 Task: Forward email with the signature Ebony Rodriguez with the subject Request for a leave of absence from softage.1@softage.net to softage.8@softage.net with the message Can you confirm that all project dependencies have been identified and are being managed?, select first word, change the font color from current to maroon and background color to red Send the email
Action: Mouse moved to (798, 66)
Screenshot: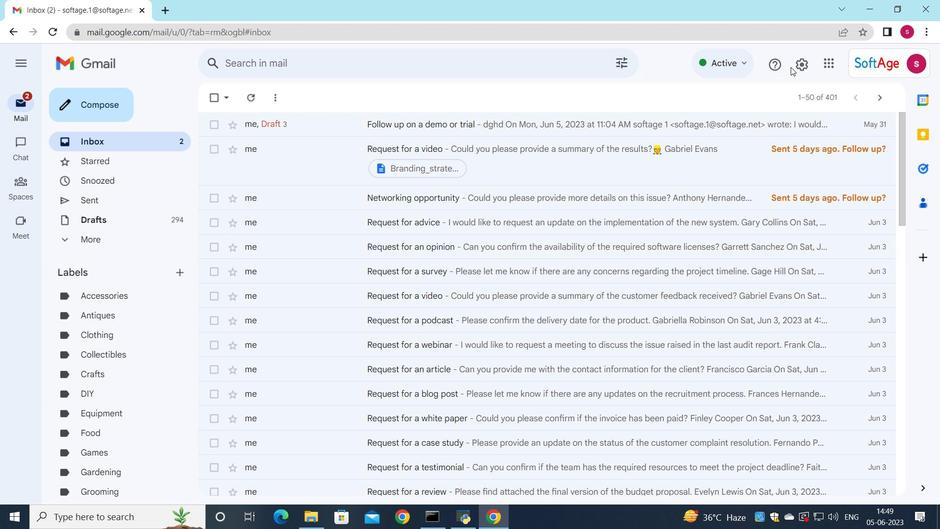 
Action: Mouse pressed left at (798, 66)
Screenshot: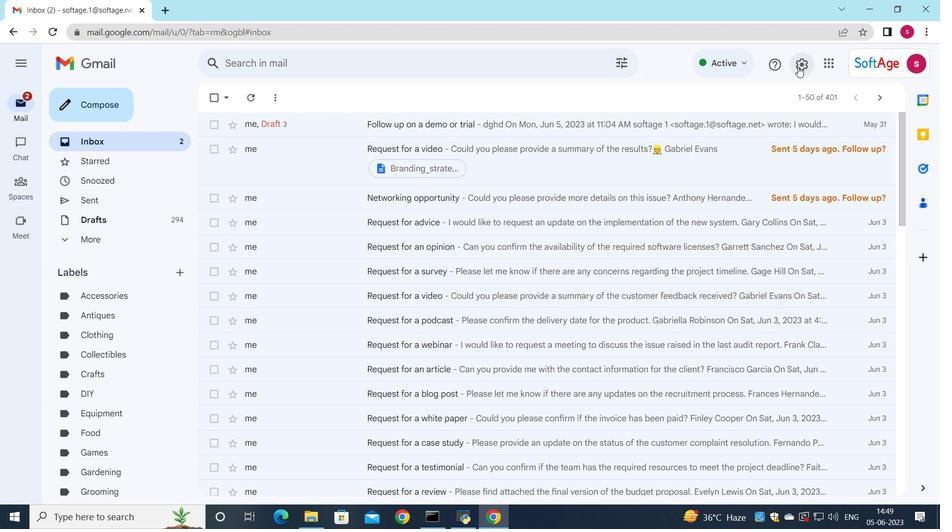 
Action: Mouse moved to (814, 125)
Screenshot: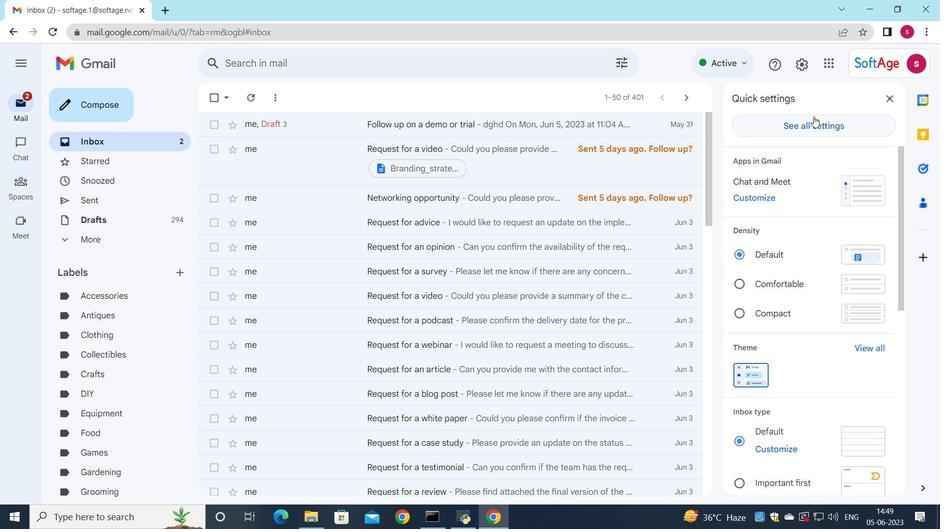 
Action: Mouse pressed left at (814, 125)
Screenshot: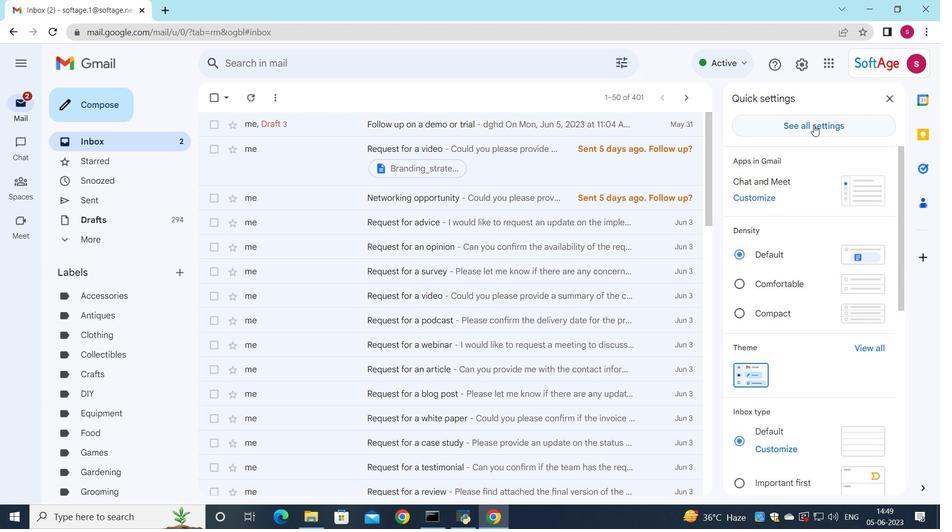 
Action: Mouse moved to (594, 261)
Screenshot: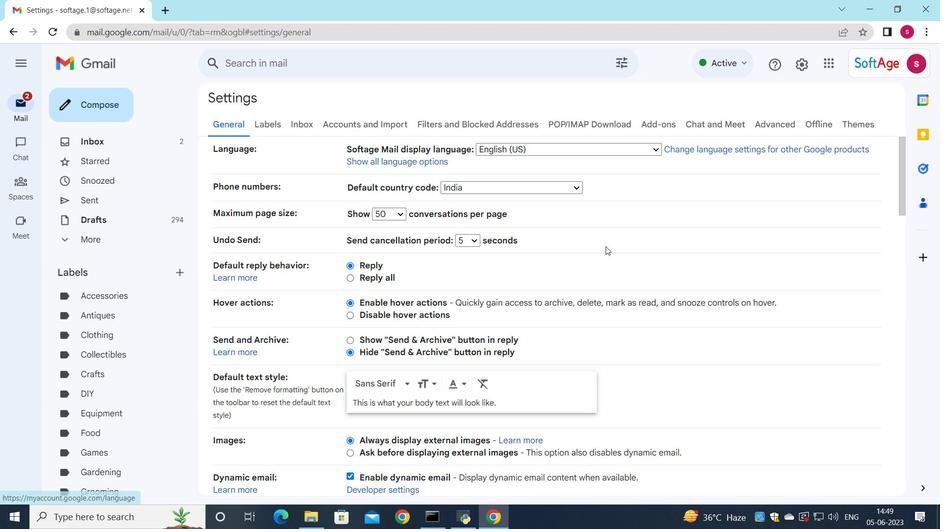 
Action: Mouse scrolled (594, 260) with delta (0, 0)
Screenshot: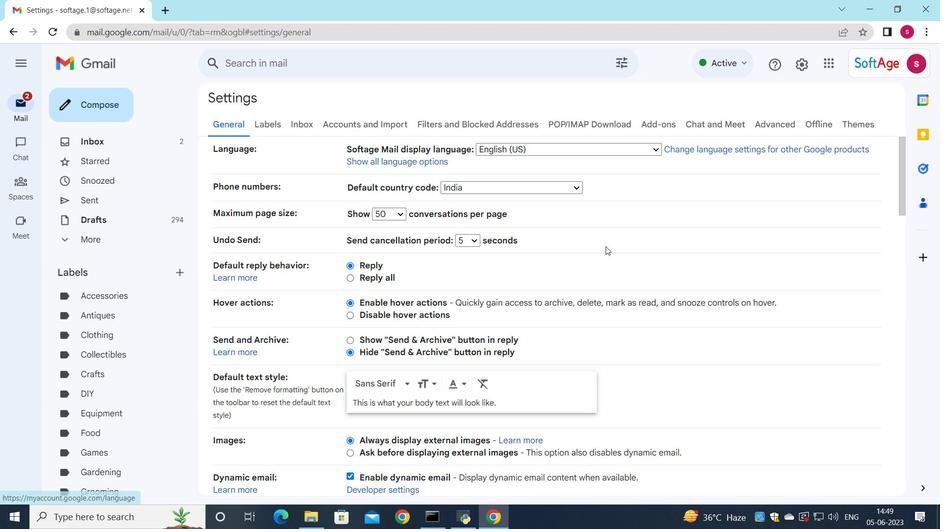 
Action: Mouse scrolled (594, 260) with delta (0, 0)
Screenshot: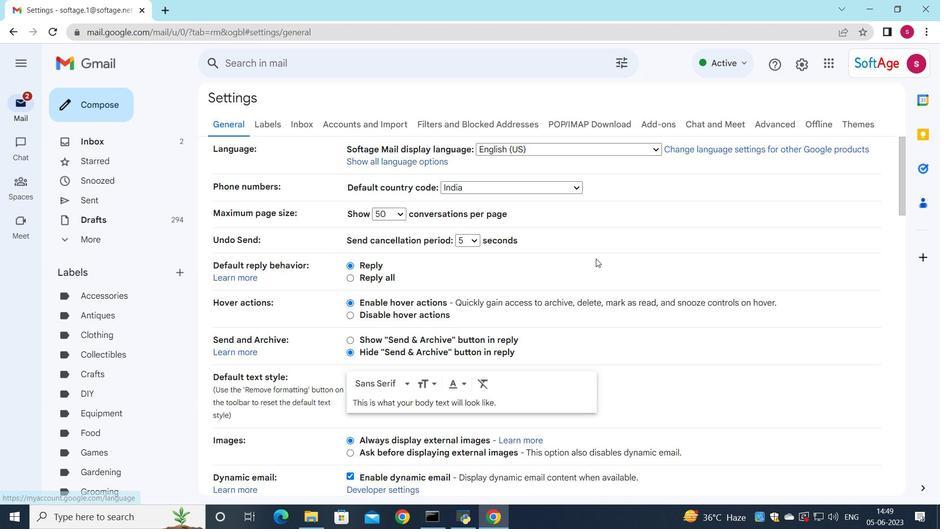 
Action: Mouse scrolled (594, 260) with delta (0, 0)
Screenshot: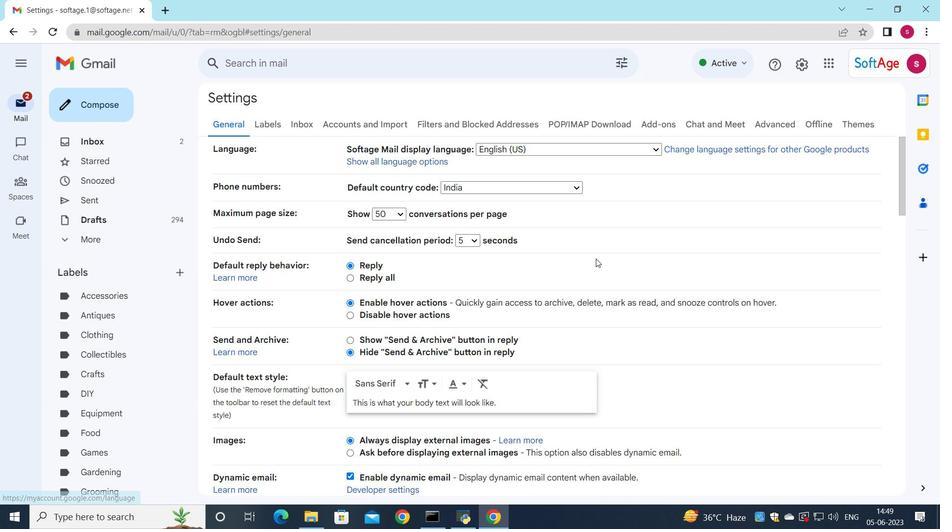 
Action: Mouse scrolled (594, 260) with delta (0, 0)
Screenshot: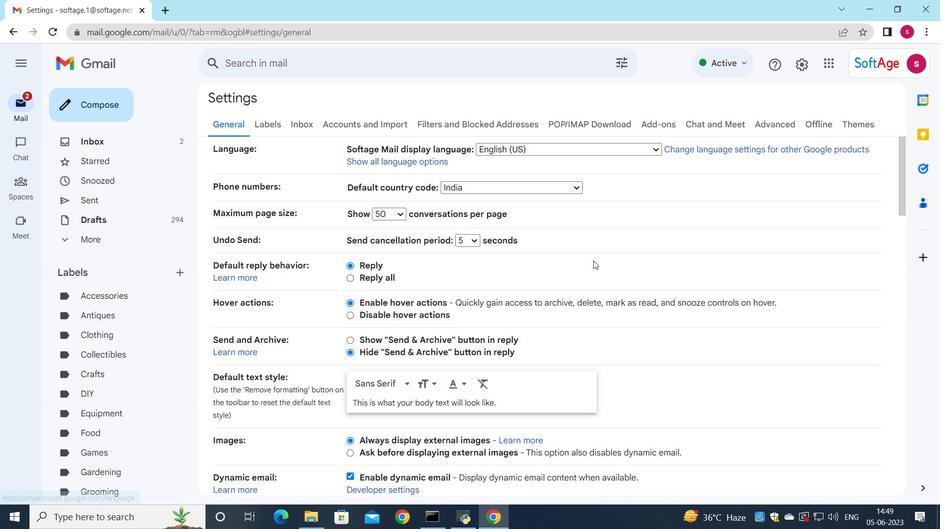 
Action: Mouse moved to (597, 253)
Screenshot: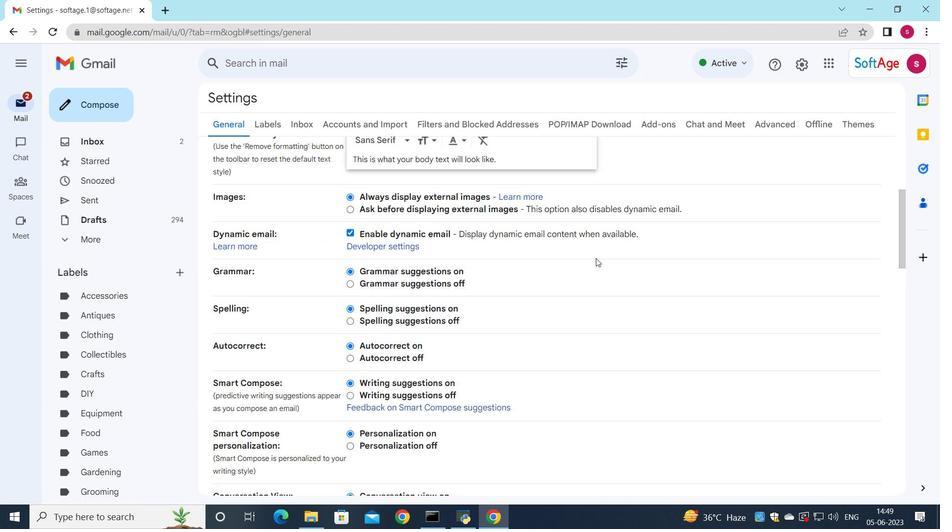 
Action: Mouse scrolled (597, 253) with delta (0, 0)
Screenshot: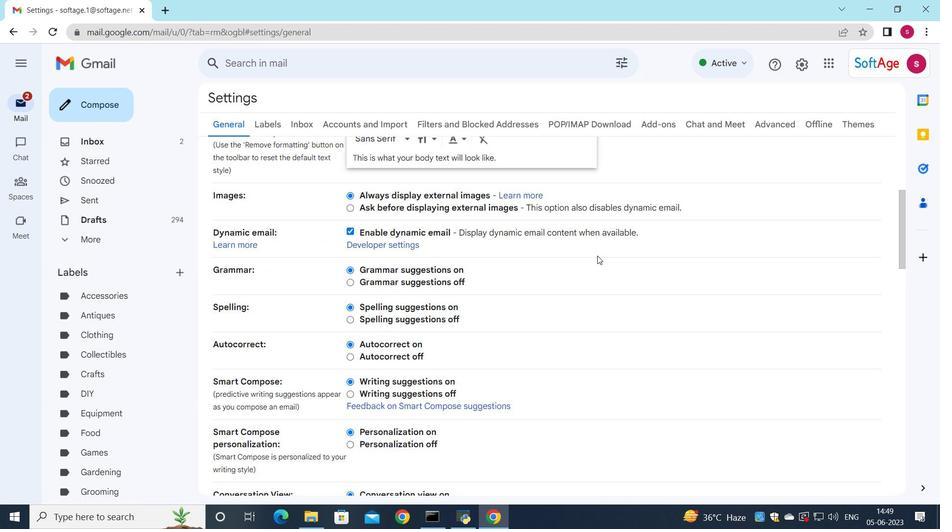 
Action: Mouse scrolled (597, 253) with delta (0, 0)
Screenshot: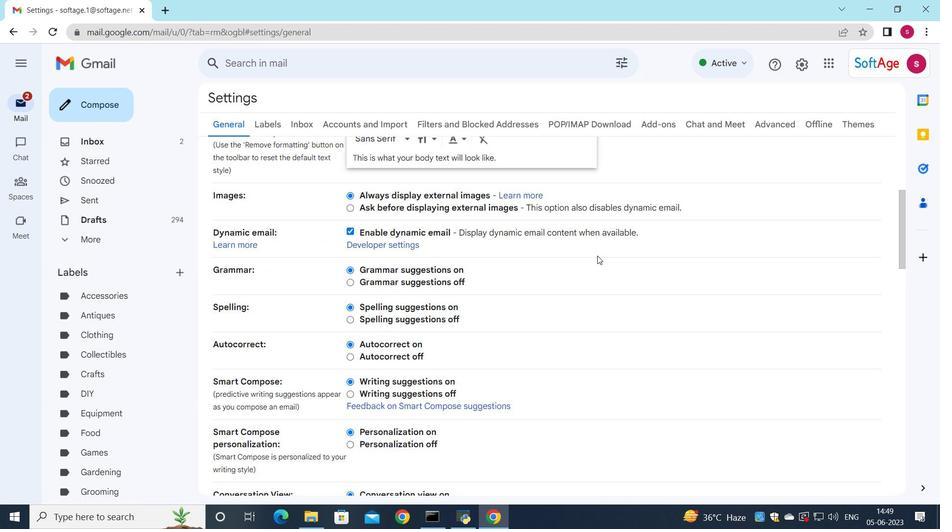 
Action: Mouse scrolled (597, 253) with delta (0, 0)
Screenshot: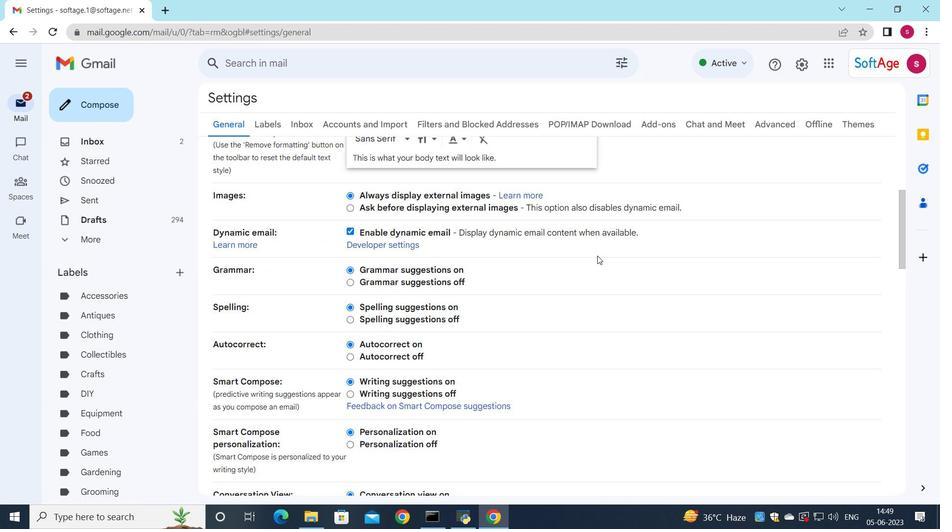 
Action: Mouse scrolled (597, 253) with delta (0, 0)
Screenshot: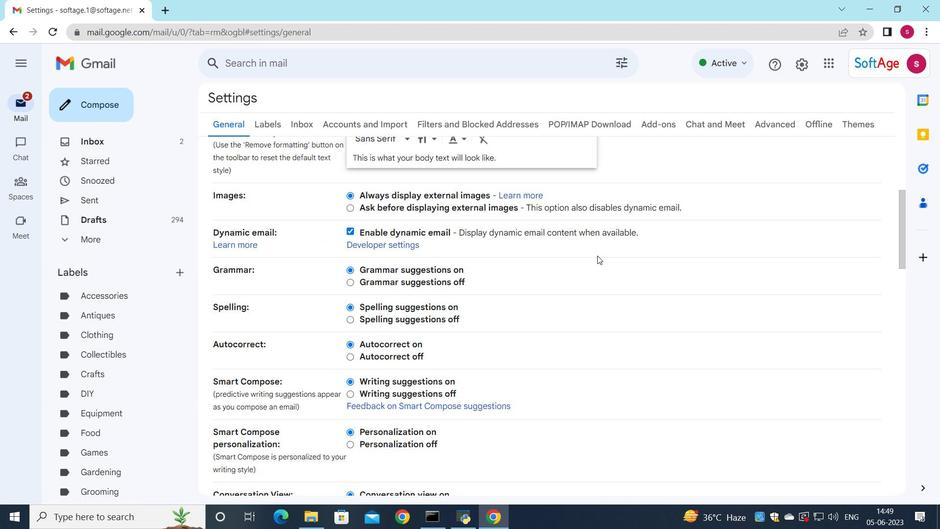 
Action: Mouse scrolled (597, 253) with delta (0, 0)
Screenshot: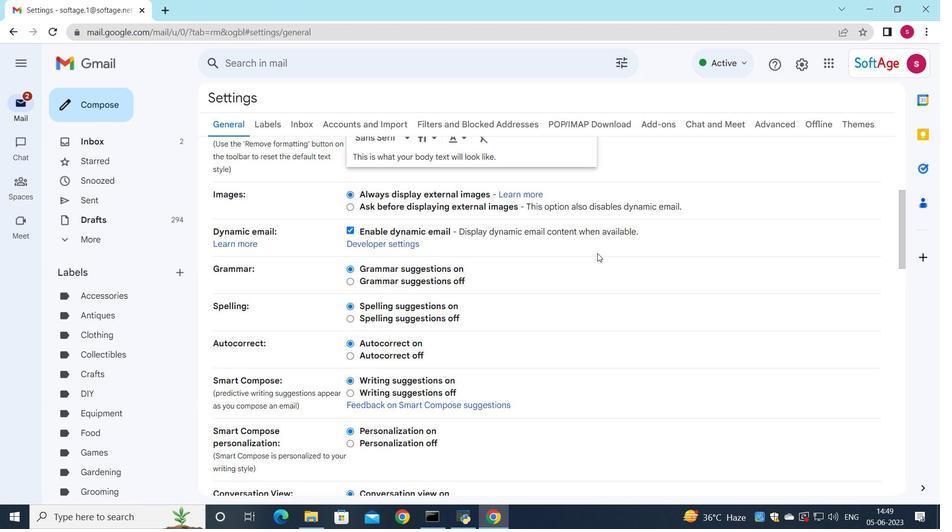 
Action: Mouse moved to (597, 254)
Screenshot: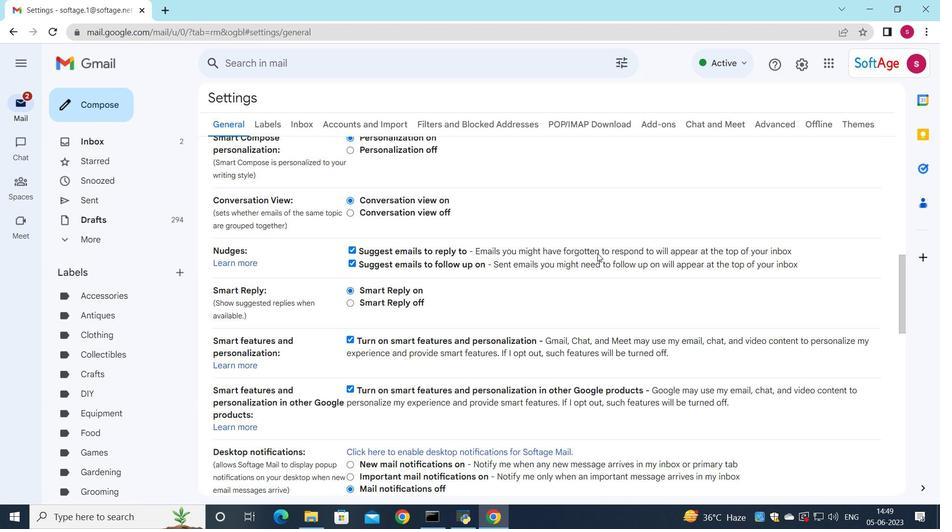 
Action: Mouse scrolled (597, 253) with delta (0, 0)
Screenshot: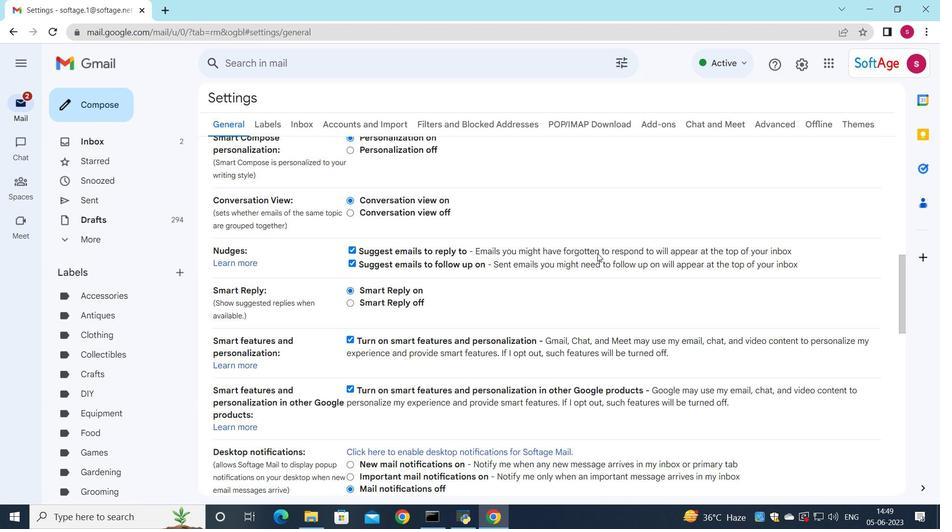 
Action: Mouse scrolled (597, 254) with delta (0, 0)
Screenshot: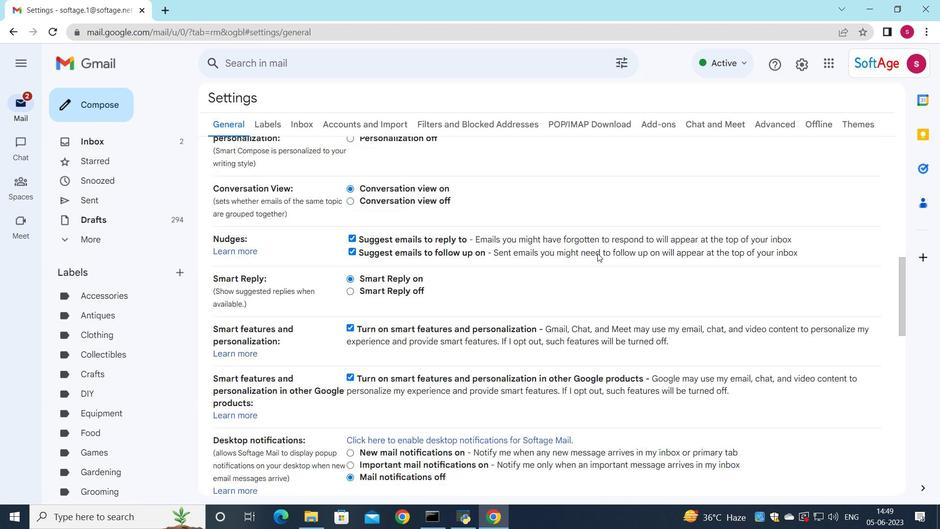 
Action: Mouse moved to (597, 254)
Screenshot: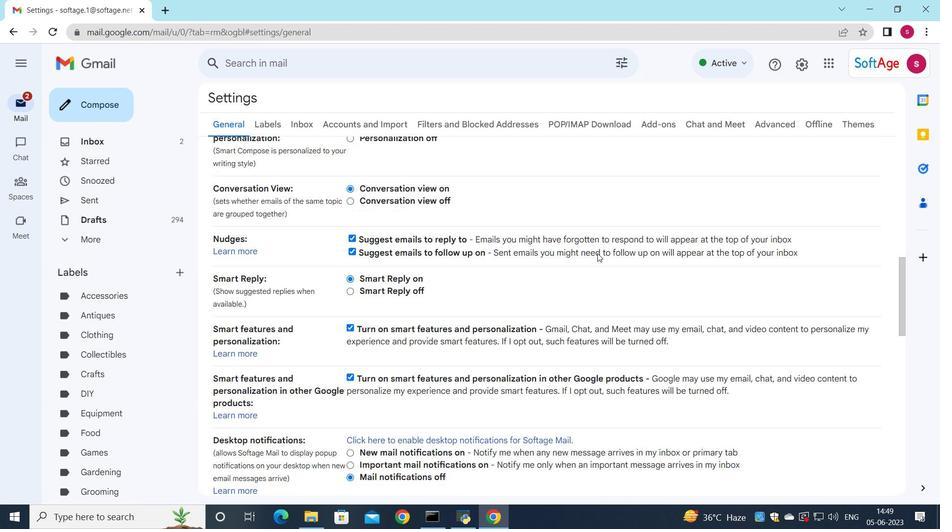 
Action: Mouse scrolled (597, 254) with delta (0, 0)
Screenshot: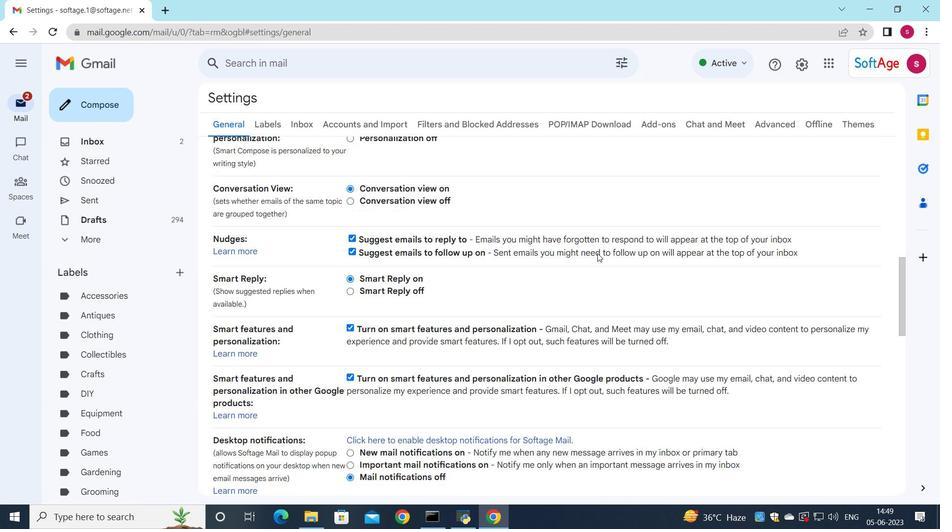 
Action: Mouse moved to (593, 269)
Screenshot: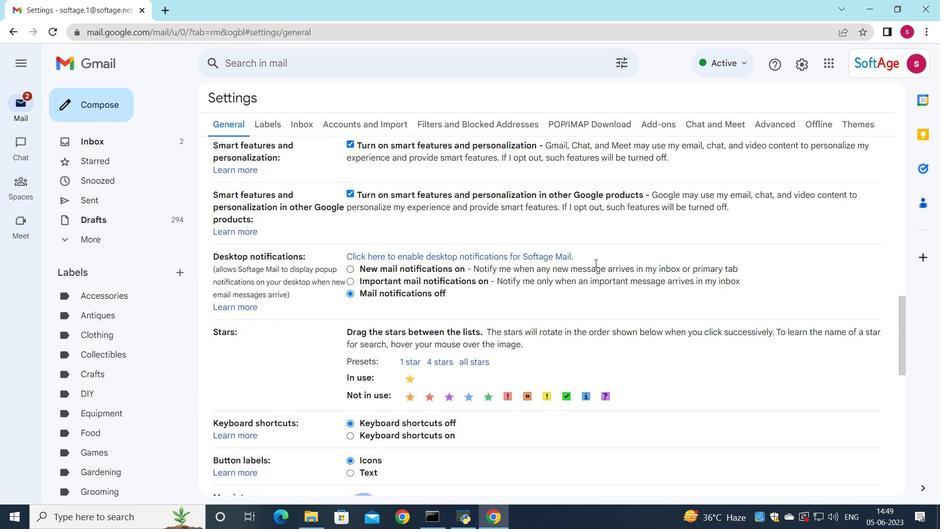 
Action: Mouse scrolled (593, 269) with delta (0, 0)
Screenshot: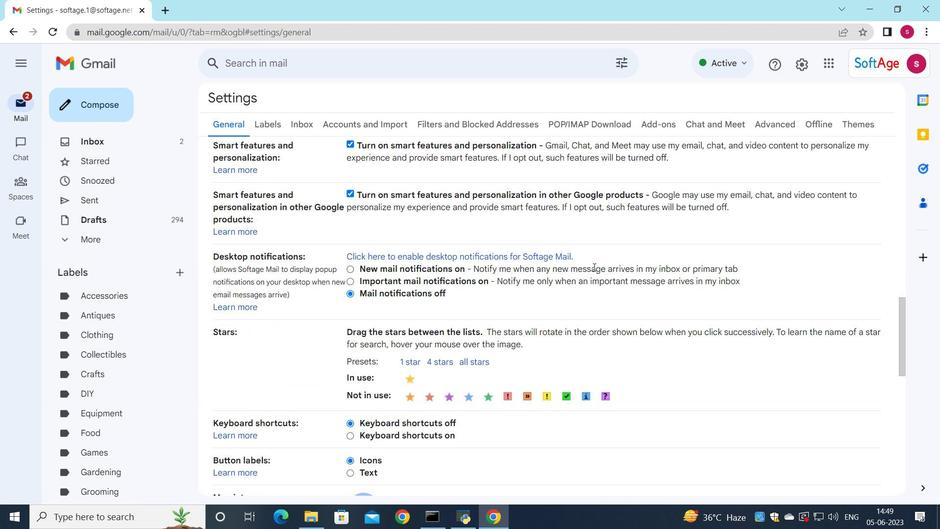 
Action: Mouse scrolled (593, 269) with delta (0, 0)
Screenshot: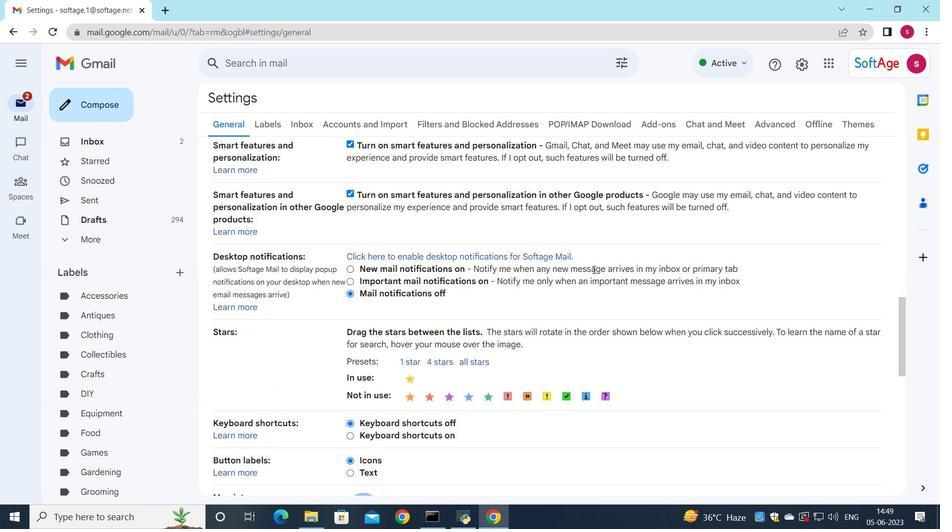 
Action: Mouse scrolled (593, 269) with delta (0, 0)
Screenshot: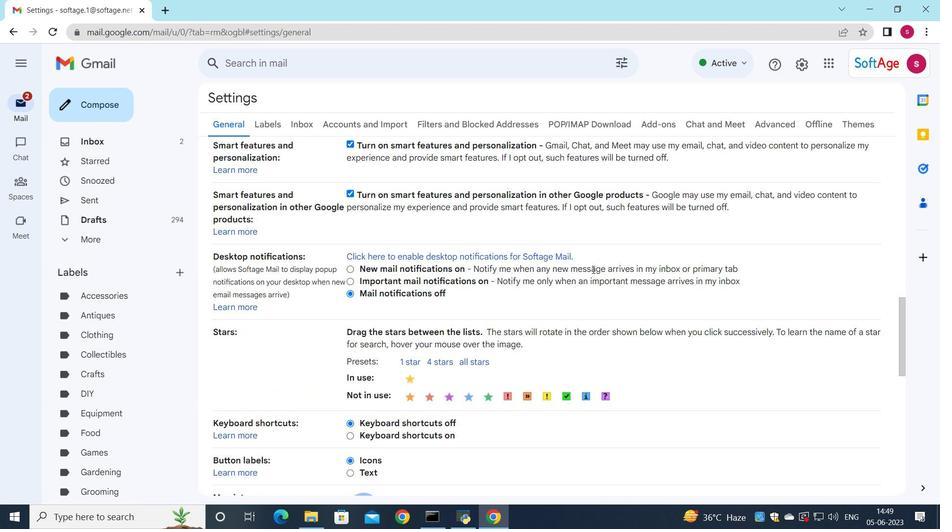 
Action: Mouse scrolled (593, 269) with delta (0, 0)
Screenshot: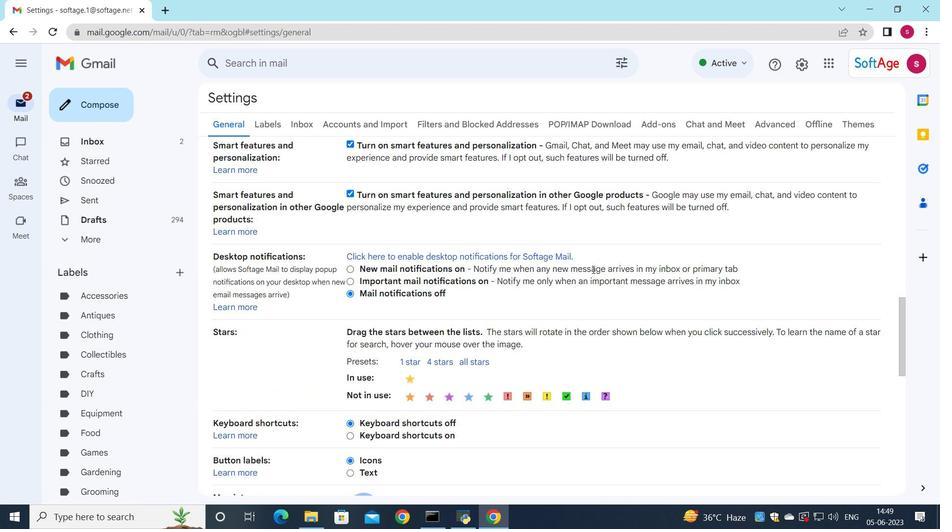 
Action: Mouse moved to (565, 288)
Screenshot: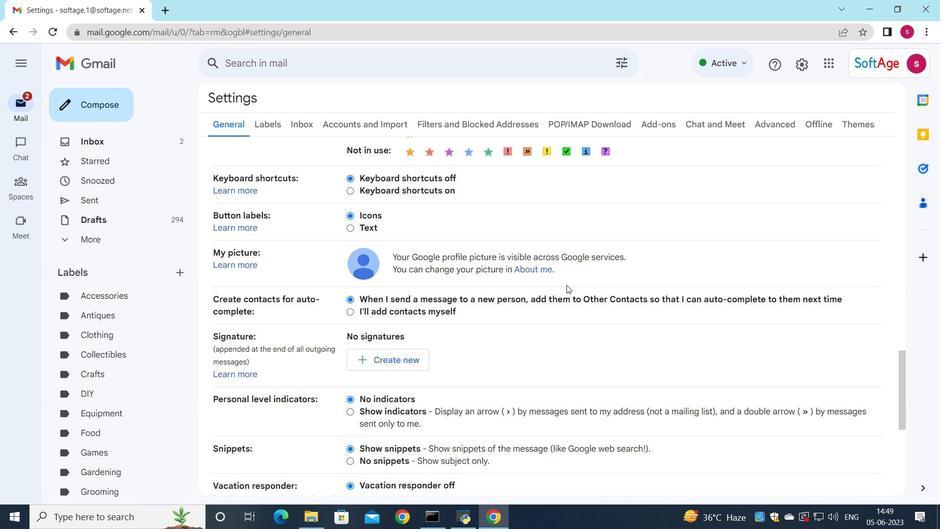 
Action: Mouse scrolled (565, 288) with delta (0, 0)
Screenshot: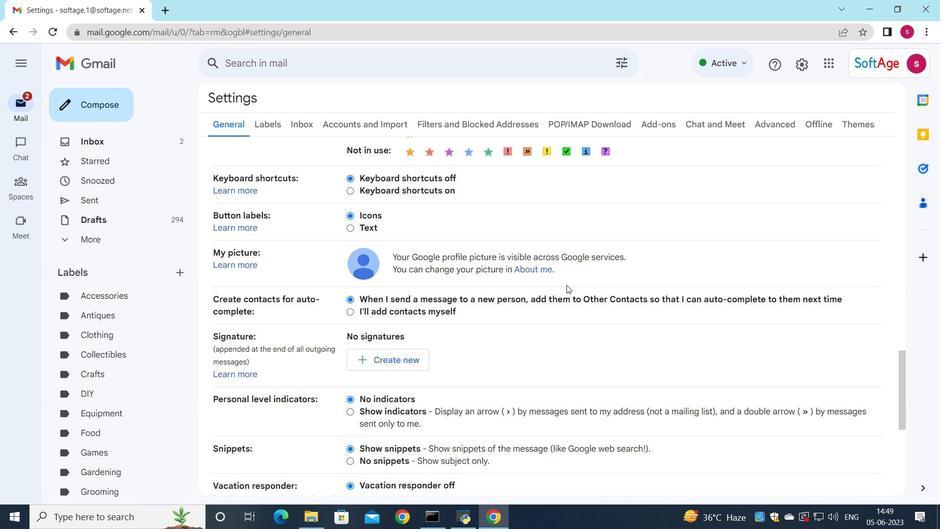 
Action: Mouse scrolled (565, 288) with delta (0, 0)
Screenshot: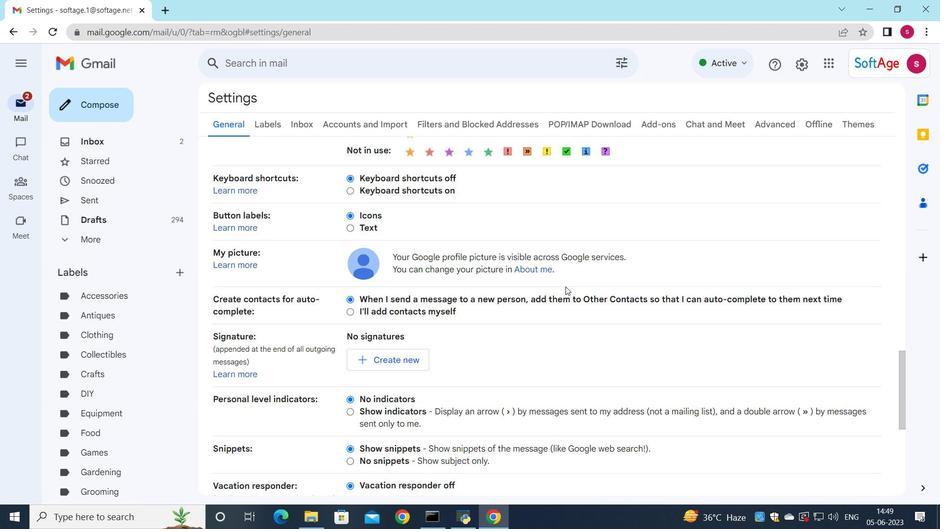 
Action: Mouse moved to (399, 240)
Screenshot: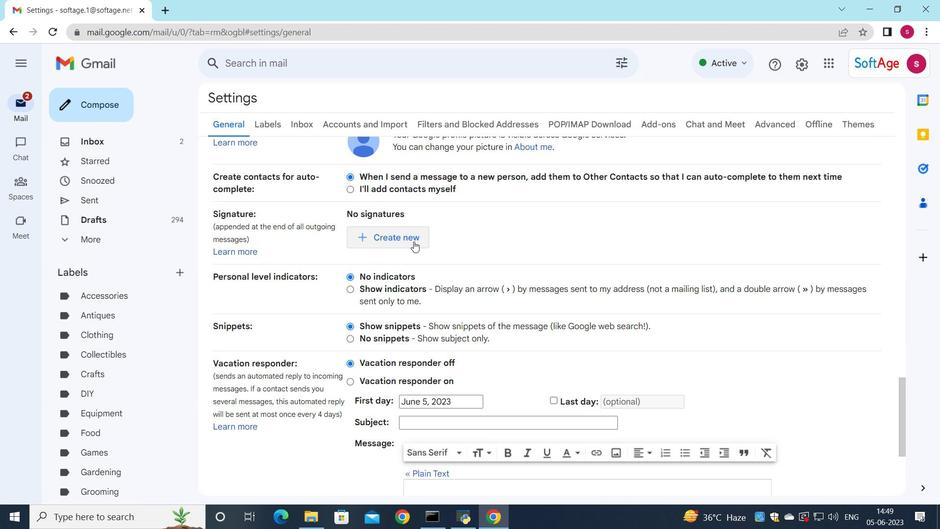 
Action: Mouse pressed left at (399, 240)
Screenshot: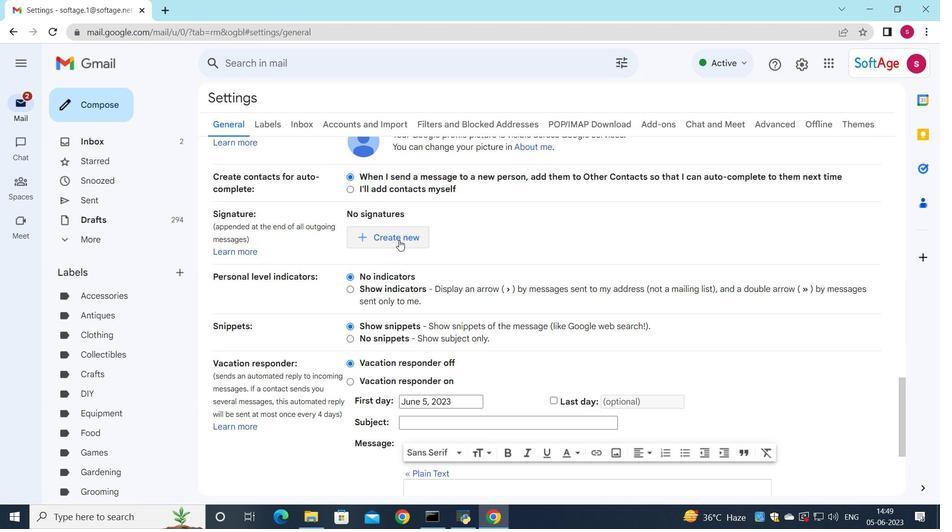 
Action: Mouse moved to (696, 163)
Screenshot: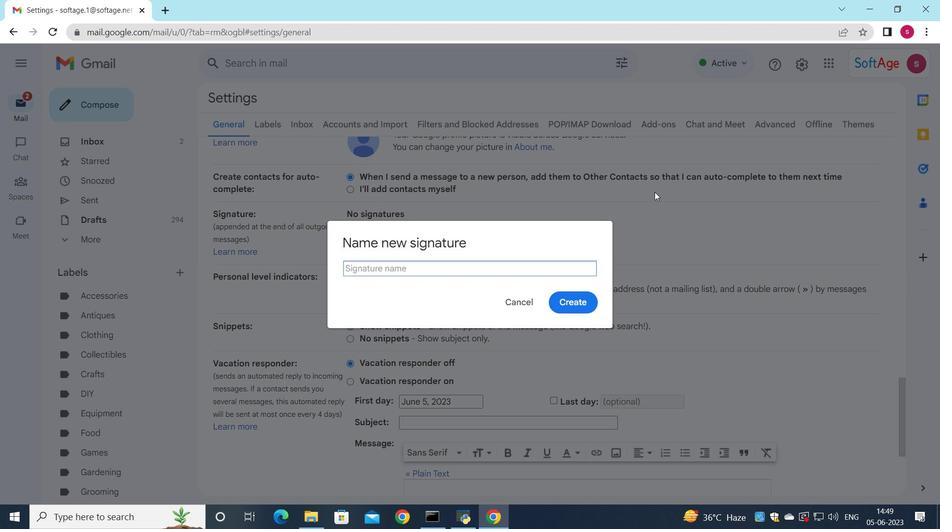 
Action: Key pressed <Key.shift>Ebony<Key.space><Key.shift>Rodriguez
Screenshot: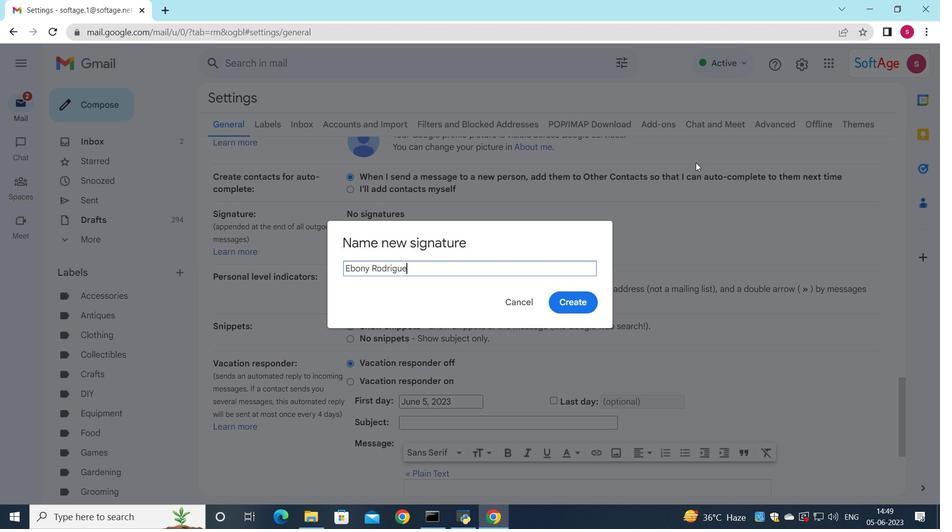 
Action: Mouse moved to (563, 302)
Screenshot: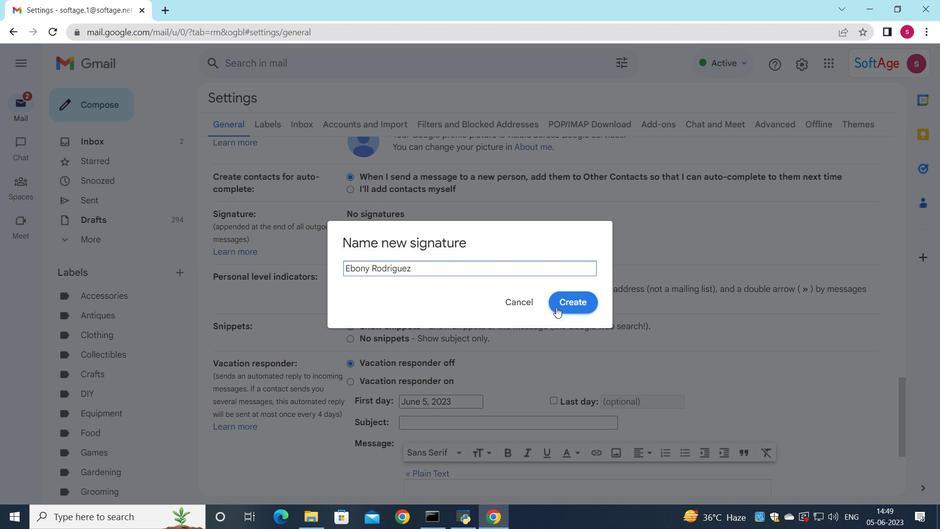 
Action: Mouse pressed left at (563, 302)
Screenshot: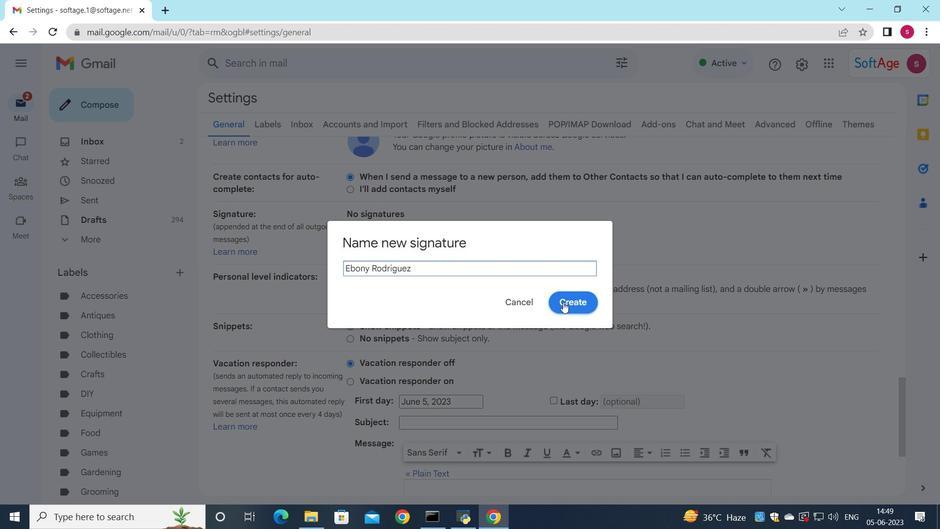 
Action: Mouse moved to (533, 259)
Screenshot: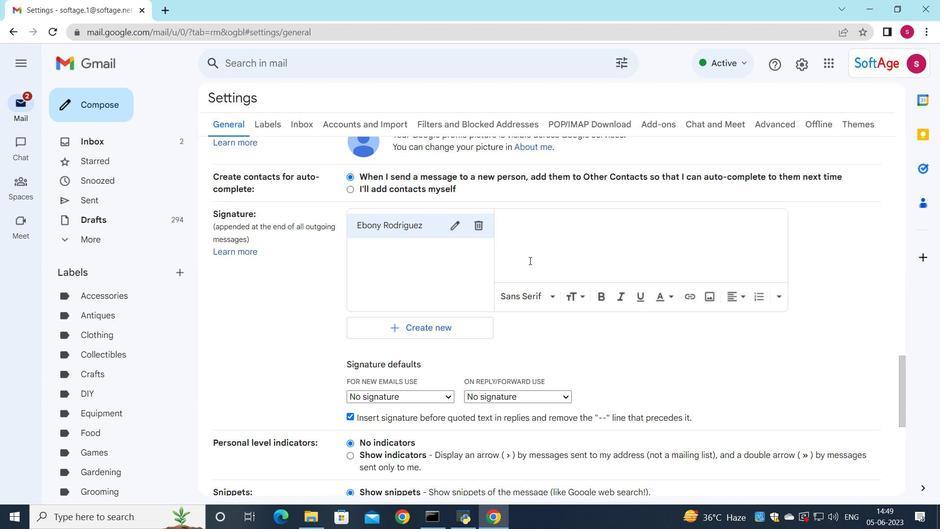 
Action: Mouse pressed left at (533, 259)
Screenshot: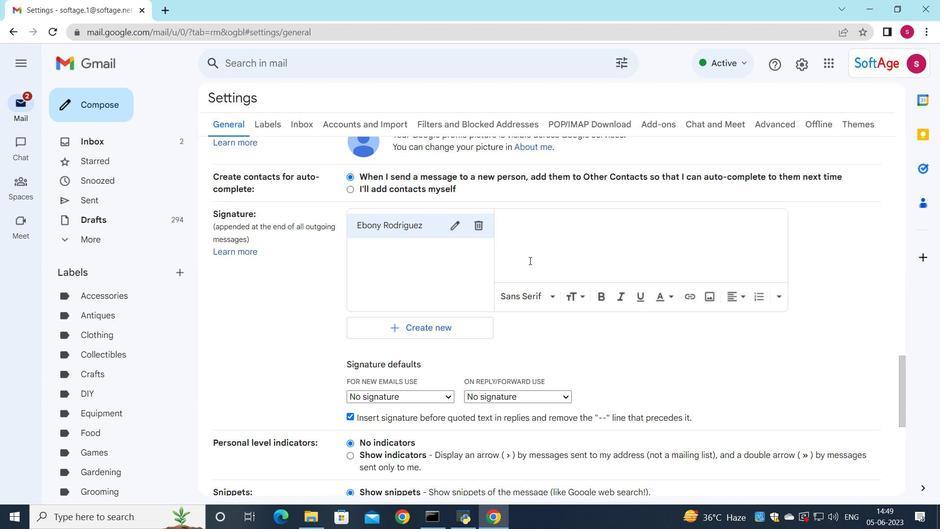 
Action: Key pressed <Key.shift>Ebony<Key.space><Key.shift>Rodriguez
Screenshot: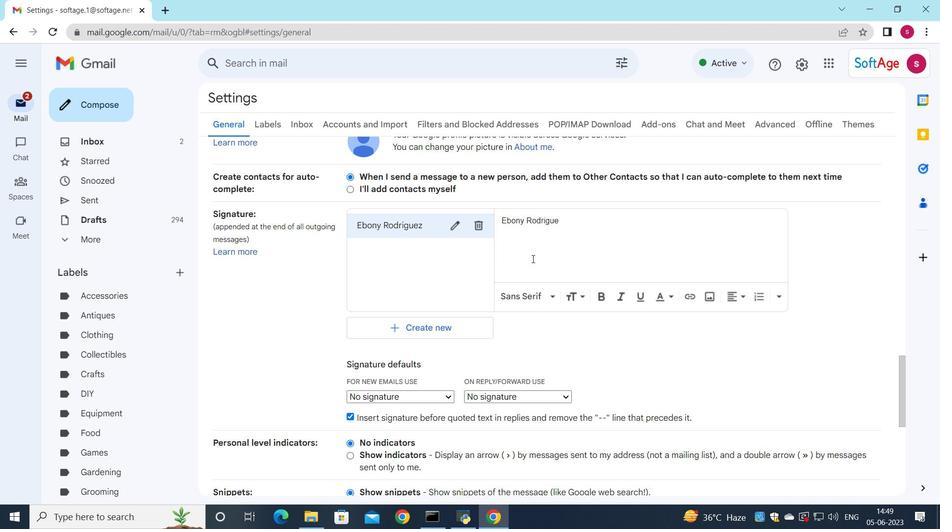 
Action: Mouse scrolled (533, 258) with delta (0, 0)
Screenshot: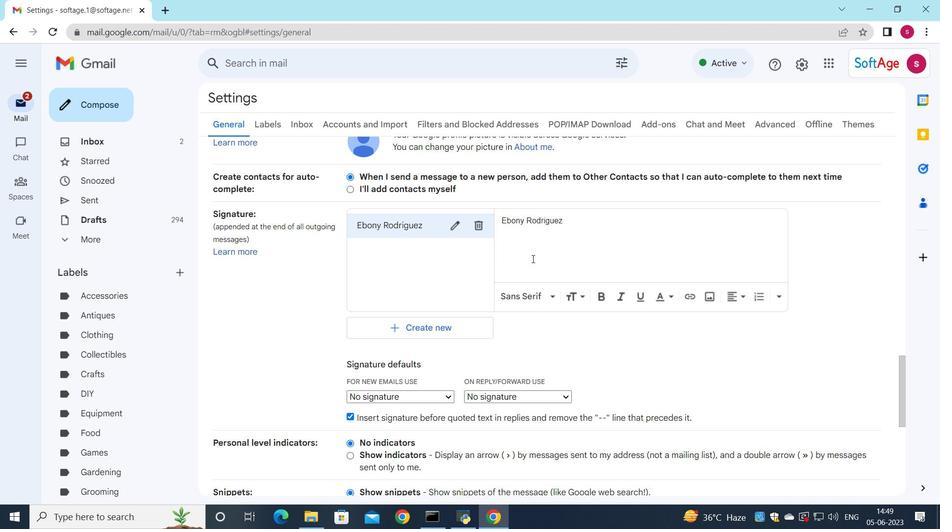
Action: Mouse scrolled (533, 258) with delta (0, 0)
Screenshot: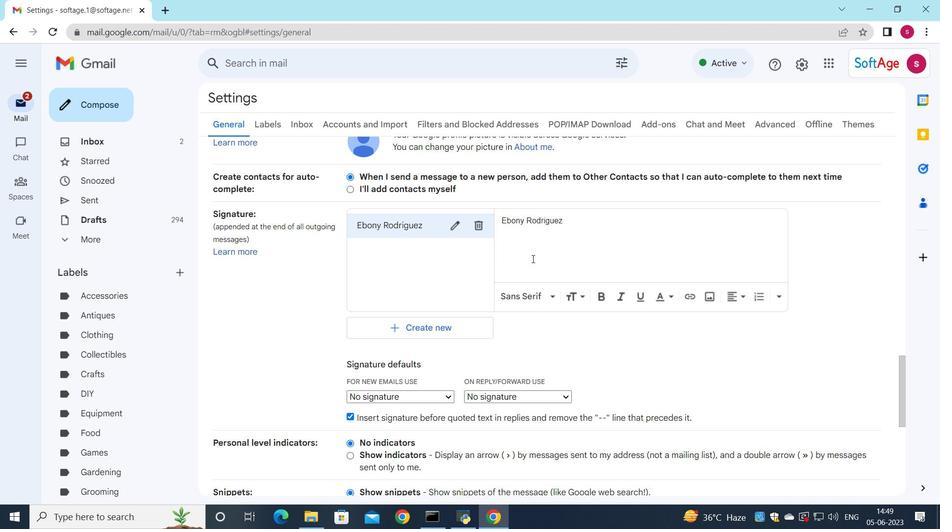 
Action: Mouse moved to (399, 265)
Screenshot: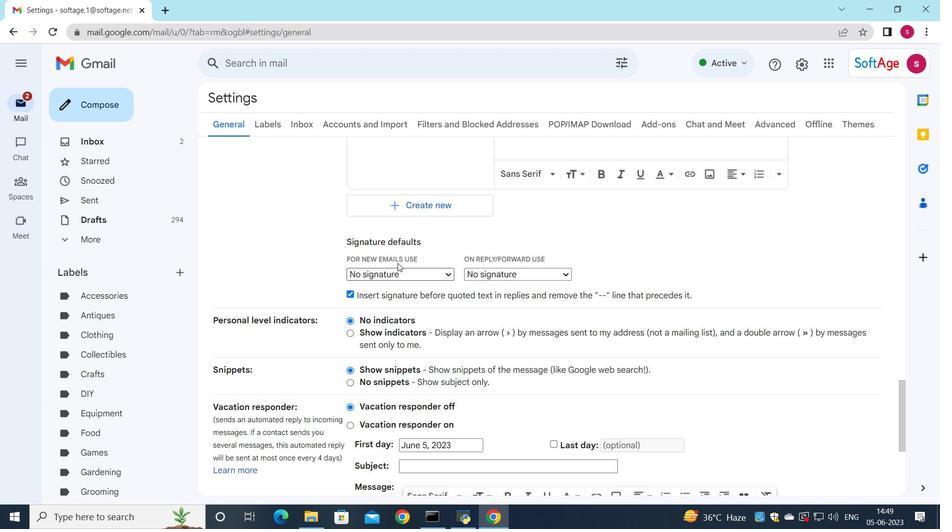 
Action: Mouse pressed left at (399, 265)
Screenshot: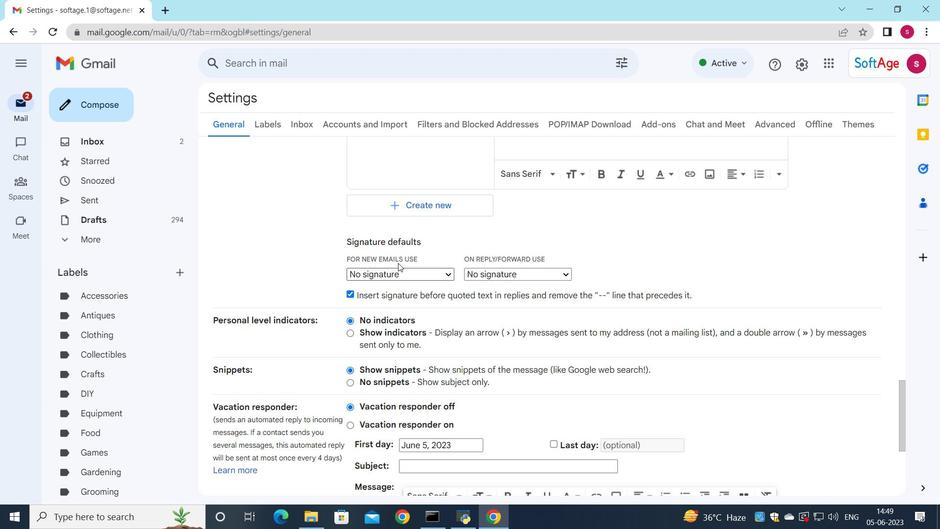 
Action: Mouse moved to (405, 271)
Screenshot: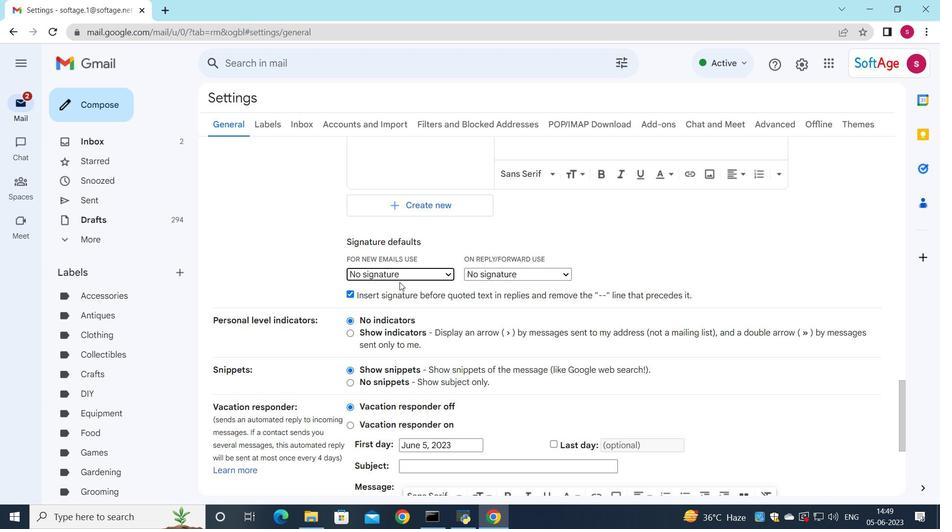 
Action: Mouse pressed left at (405, 271)
Screenshot: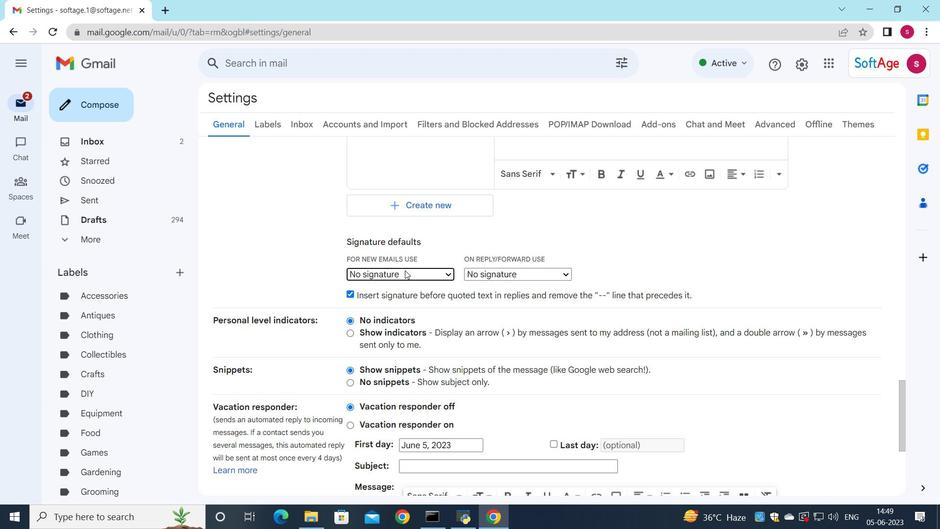 
Action: Mouse moved to (401, 301)
Screenshot: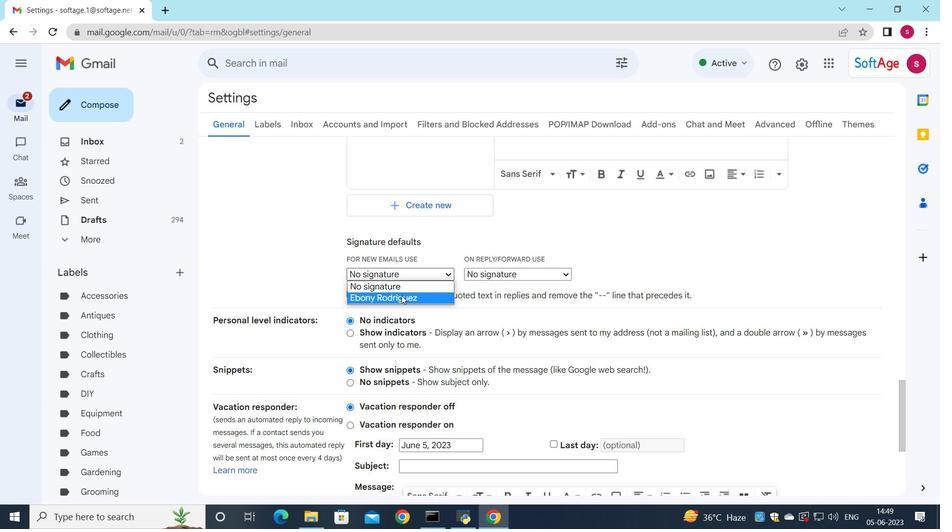 
Action: Mouse pressed left at (401, 301)
Screenshot: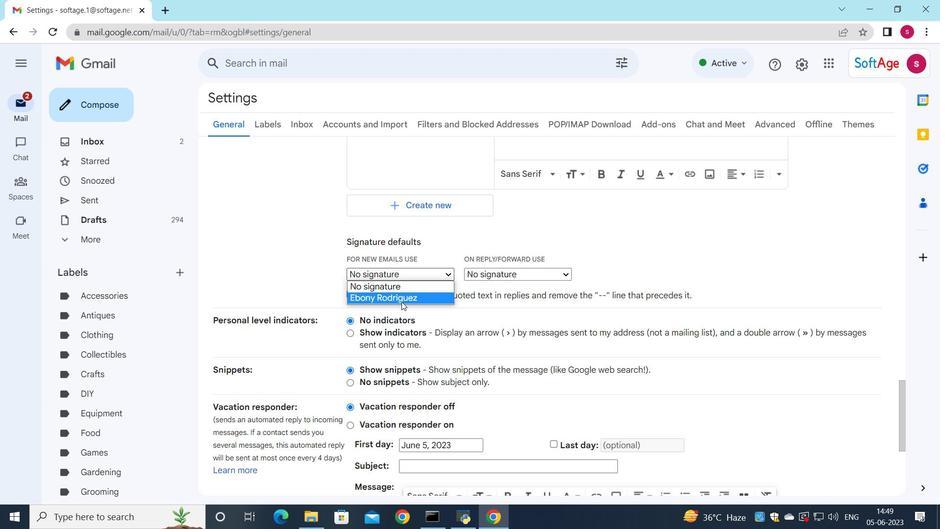 
Action: Mouse moved to (477, 267)
Screenshot: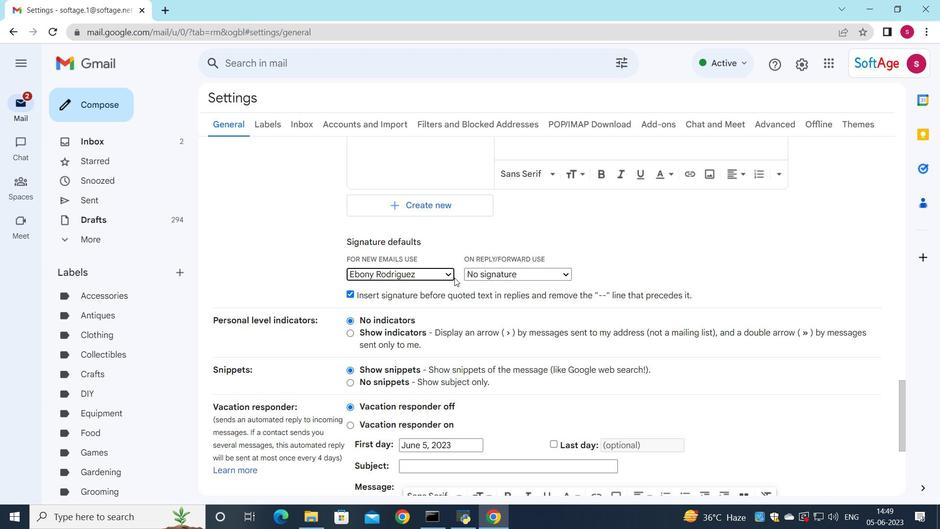 
Action: Mouse pressed left at (477, 267)
Screenshot: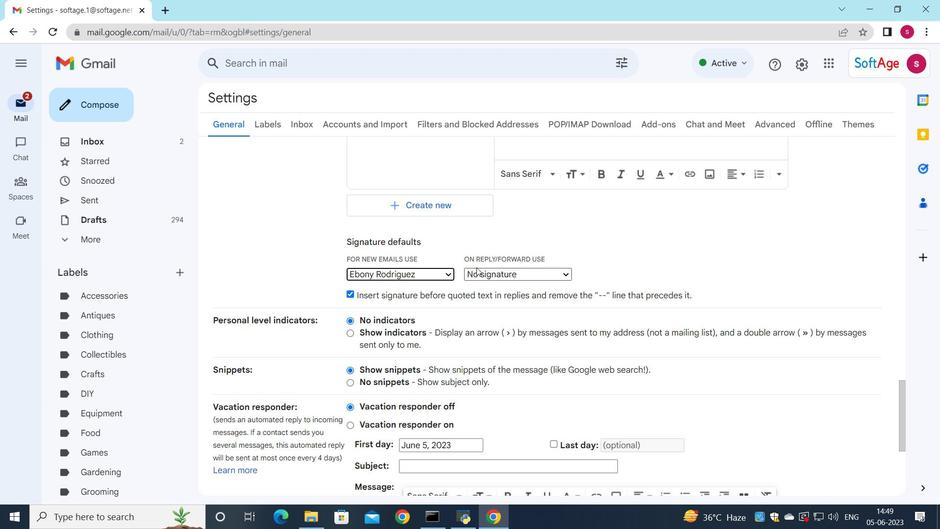 
Action: Mouse moved to (474, 297)
Screenshot: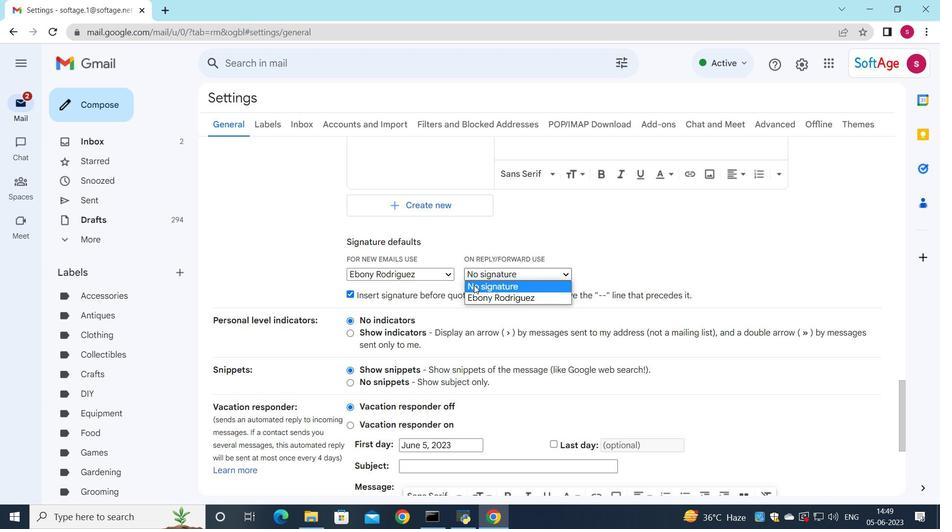 
Action: Mouse pressed left at (474, 297)
Screenshot: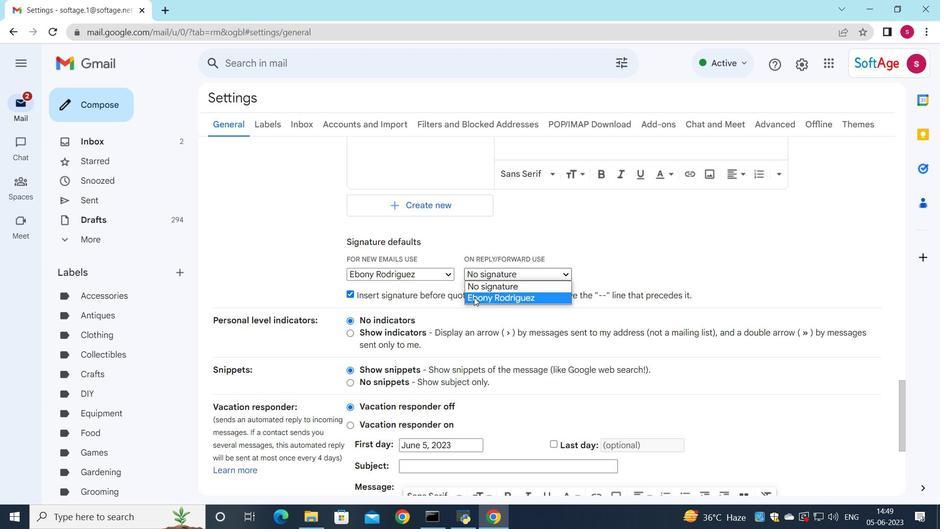 
Action: Mouse moved to (474, 295)
Screenshot: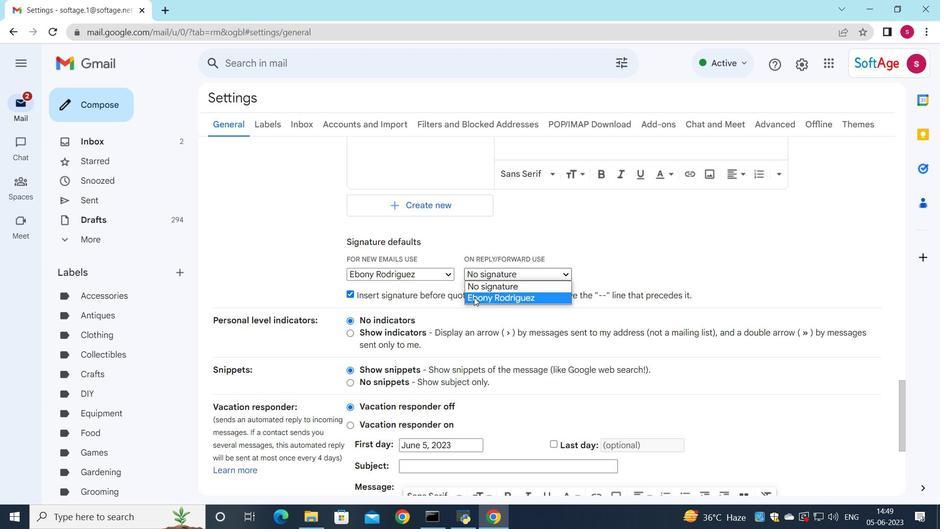 
Action: Mouse scrolled (474, 295) with delta (0, 0)
Screenshot: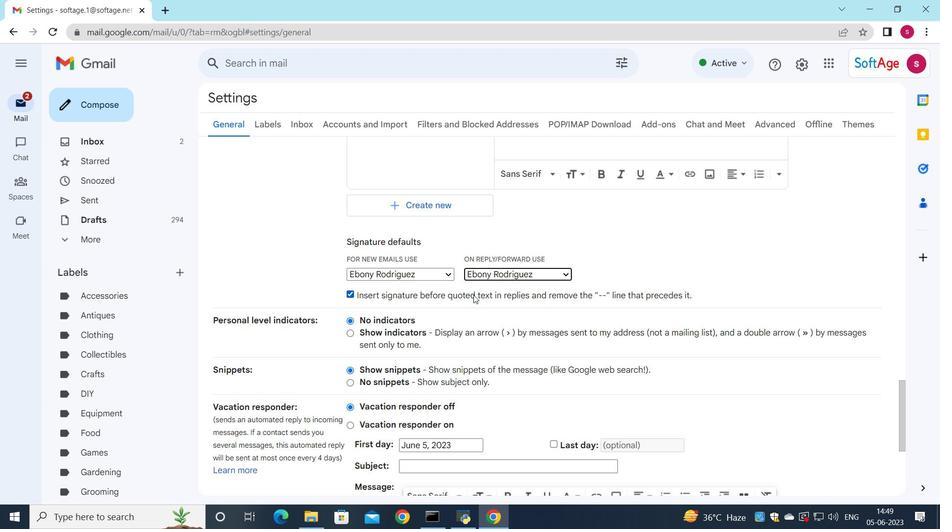 
Action: Mouse scrolled (474, 295) with delta (0, 0)
Screenshot: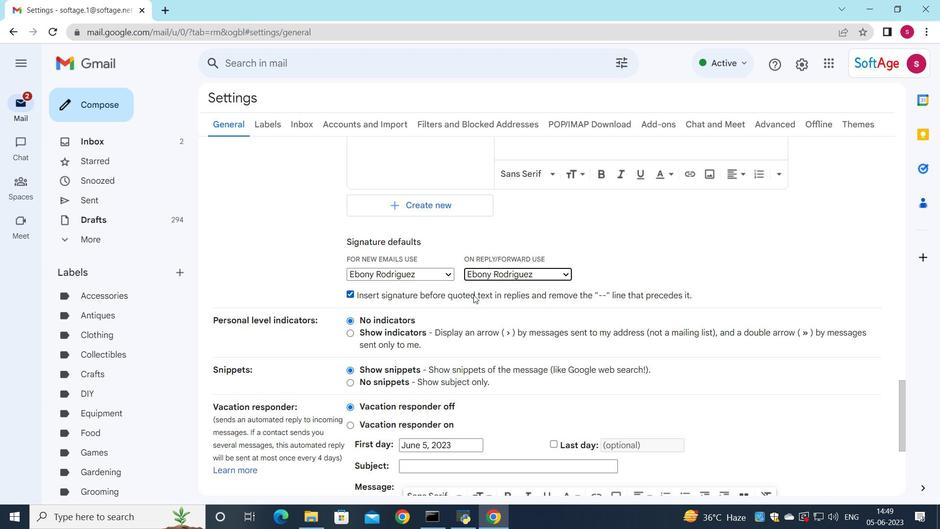 
Action: Mouse scrolled (474, 295) with delta (0, 0)
Screenshot: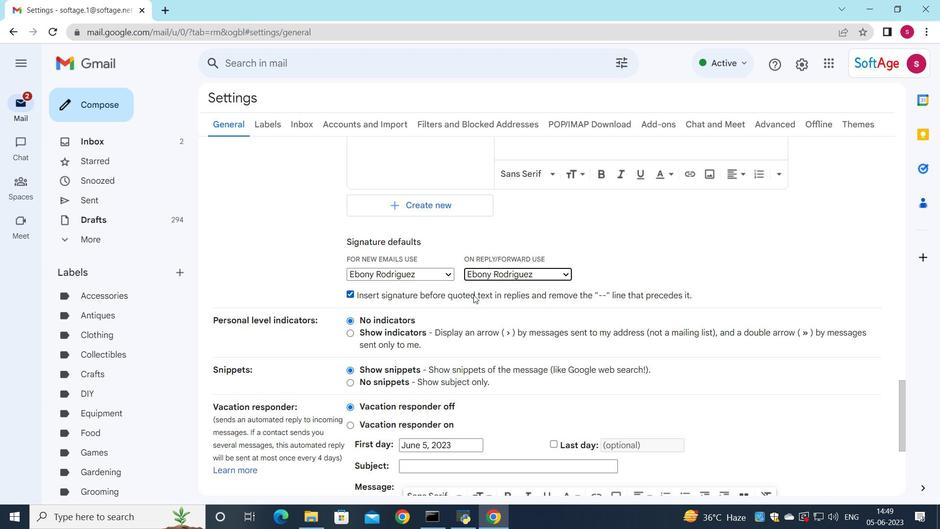 
Action: Mouse scrolled (474, 295) with delta (0, 0)
Screenshot: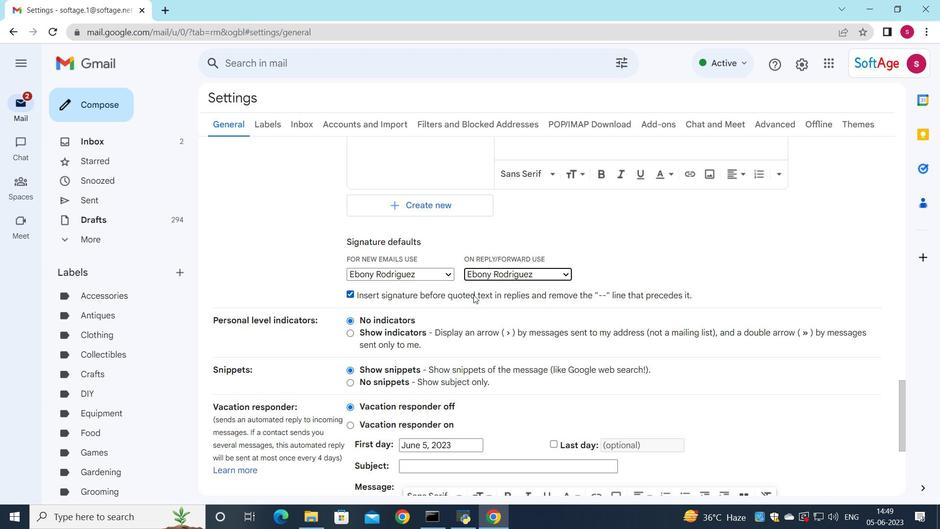 
Action: Mouse scrolled (474, 295) with delta (0, 0)
Screenshot: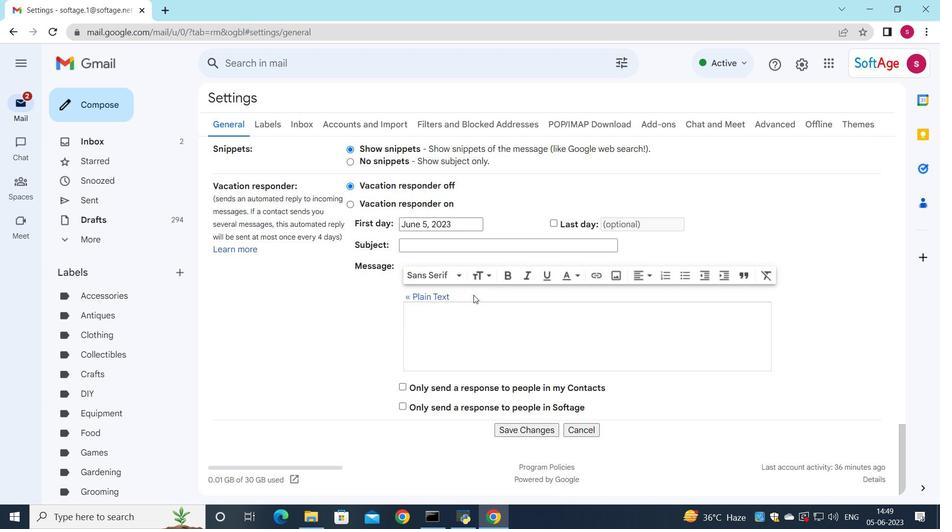 
Action: Mouse scrolled (474, 295) with delta (0, 0)
Screenshot: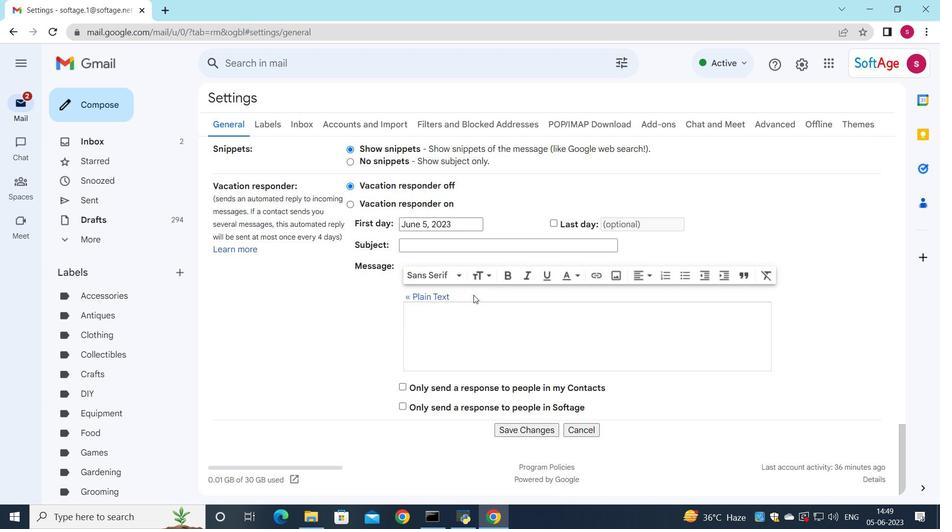 
Action: Mouse scrolled (474, 295) with delta (0, 0)
Screenshot: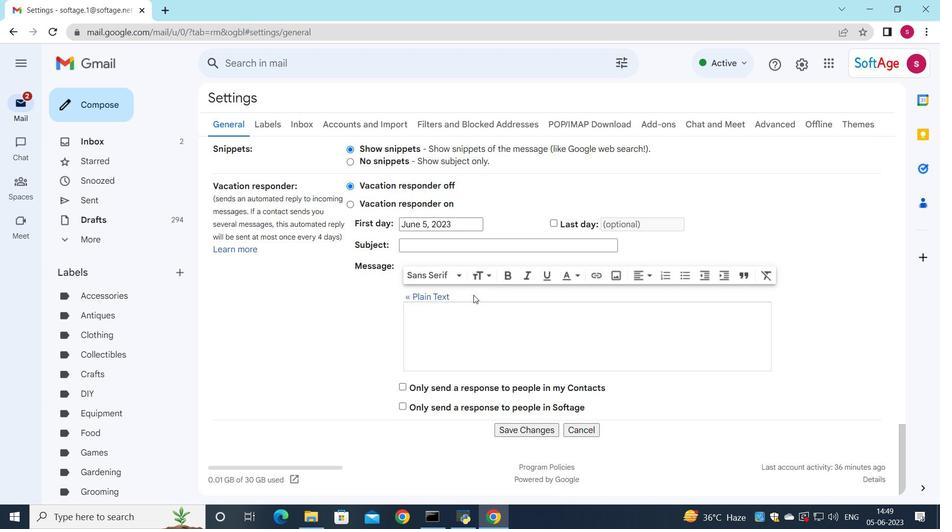 
Action: Mouse scrolled (474, 295) with delta (0, 0)
Screenshot: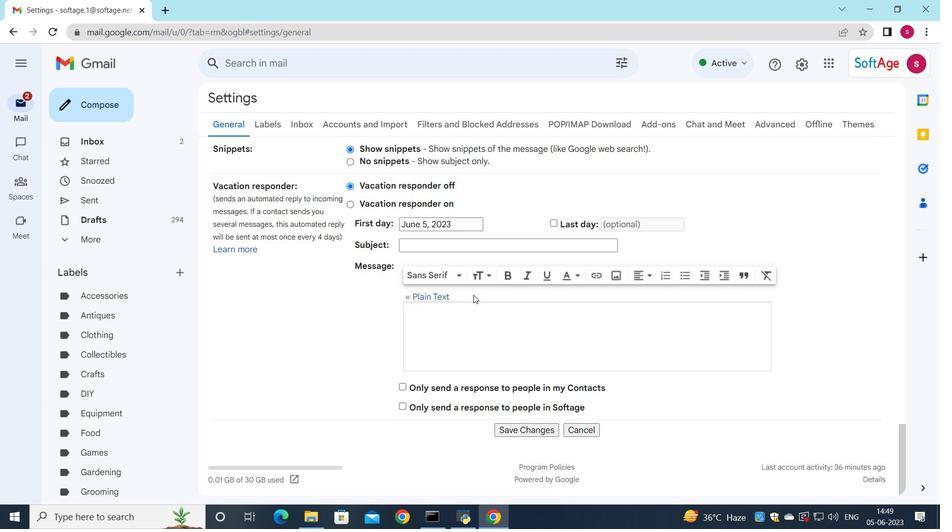 
Action: Mouse moved to (513, 431)
Screenshot: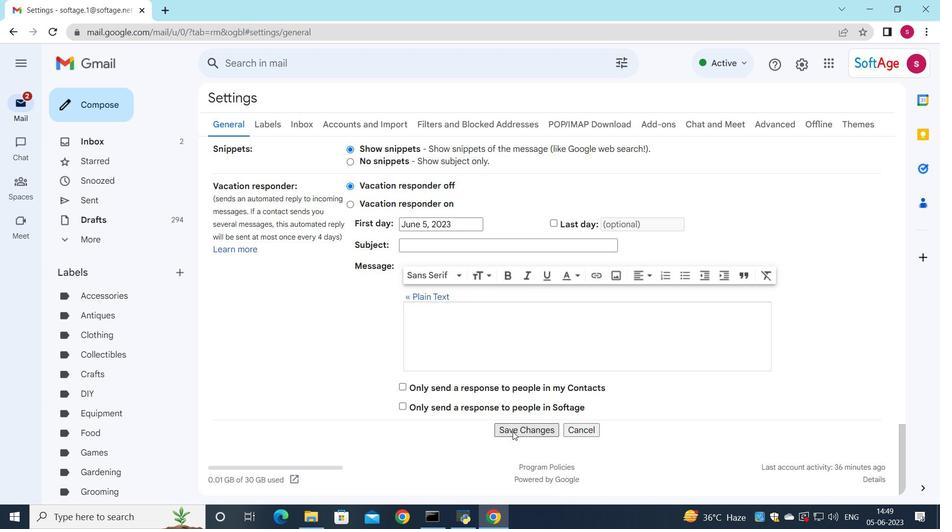 
Action: Mouse pressed left at (513, 431)
Screenshot: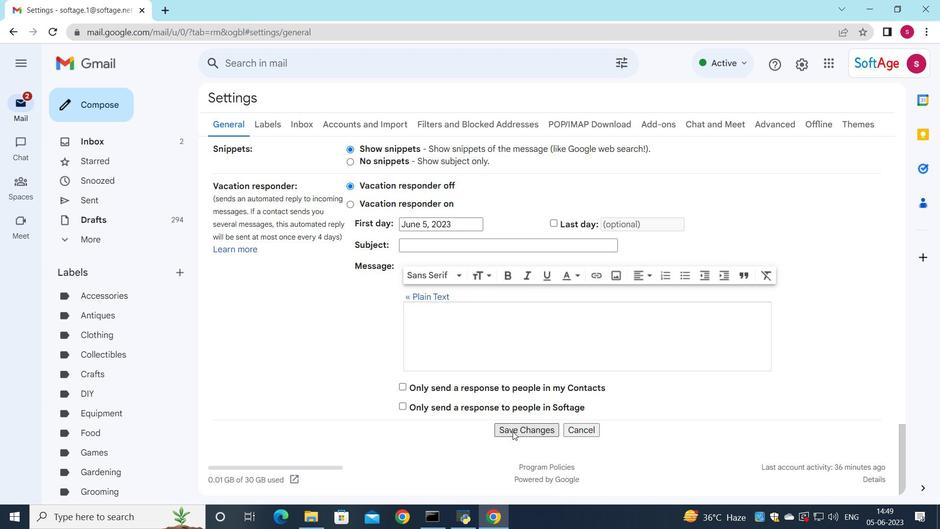 
Action: Mouse moved to (641, 145)
Screenshot: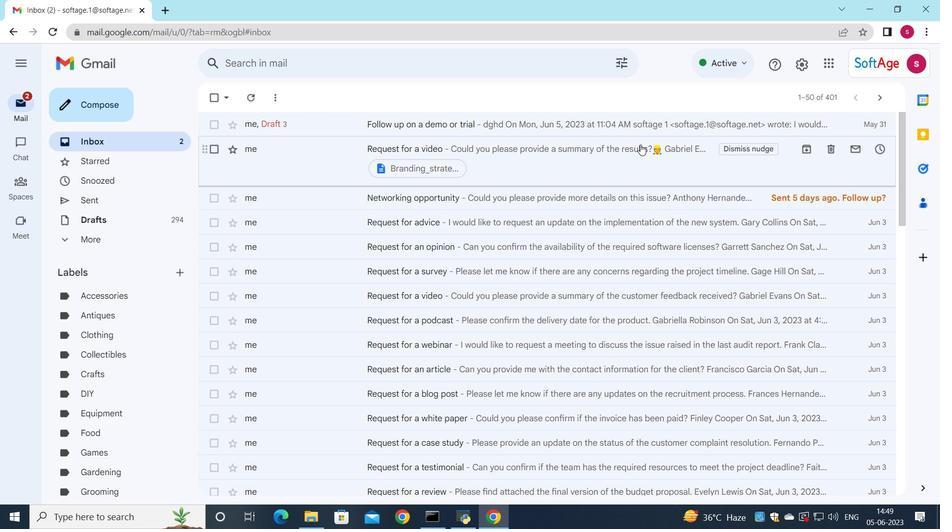 
Action: Mouse pressed left at (641, 145)
Screenshot: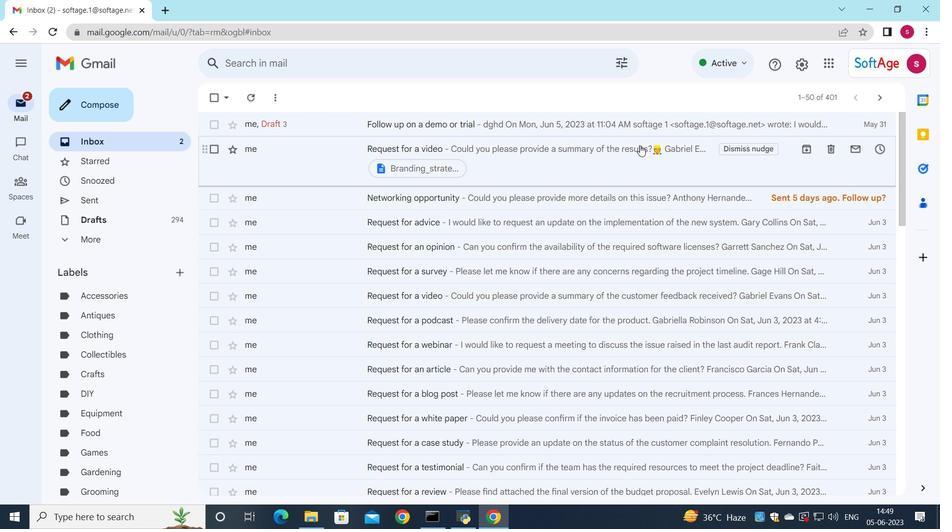 
Action: Mouse moved to (411, 399)
Screenshot: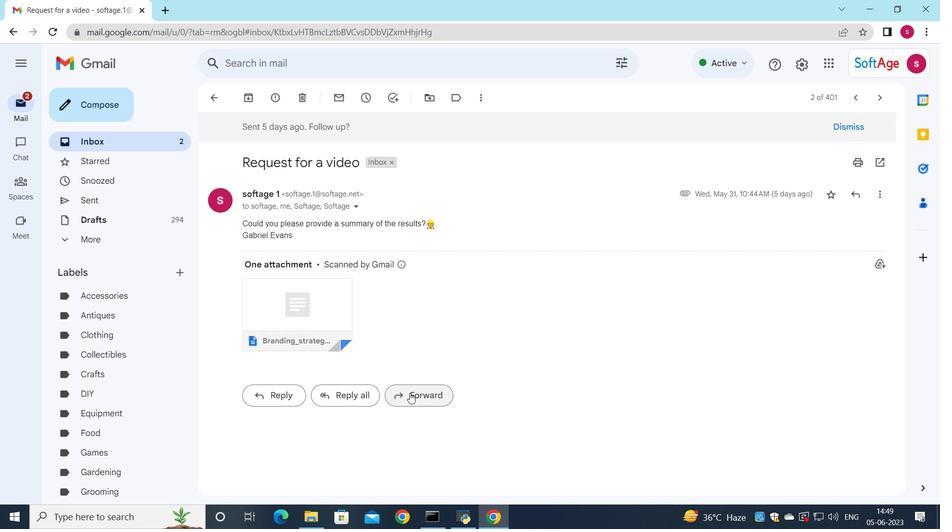 
Action: Mouse pressed left at (411, 399)
Screenshot: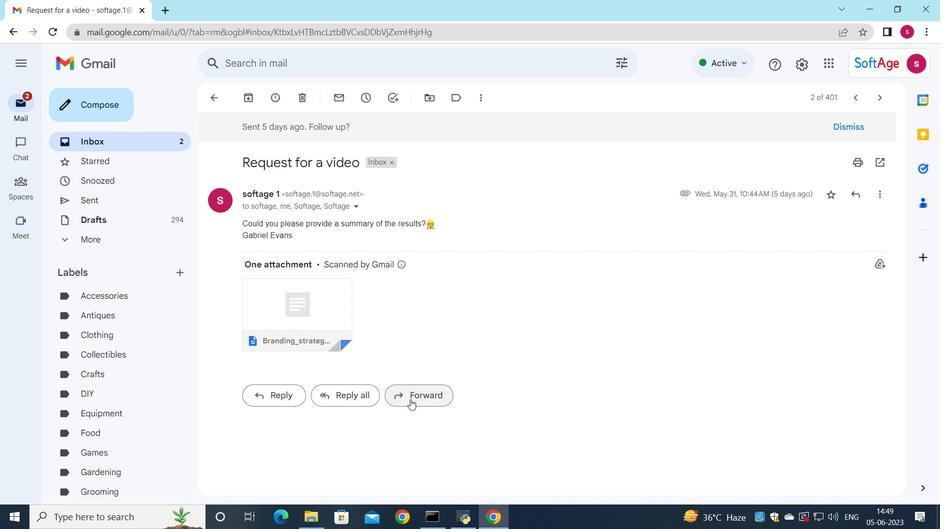 
Action: Mouse moved to (264, 374)
Screenshot: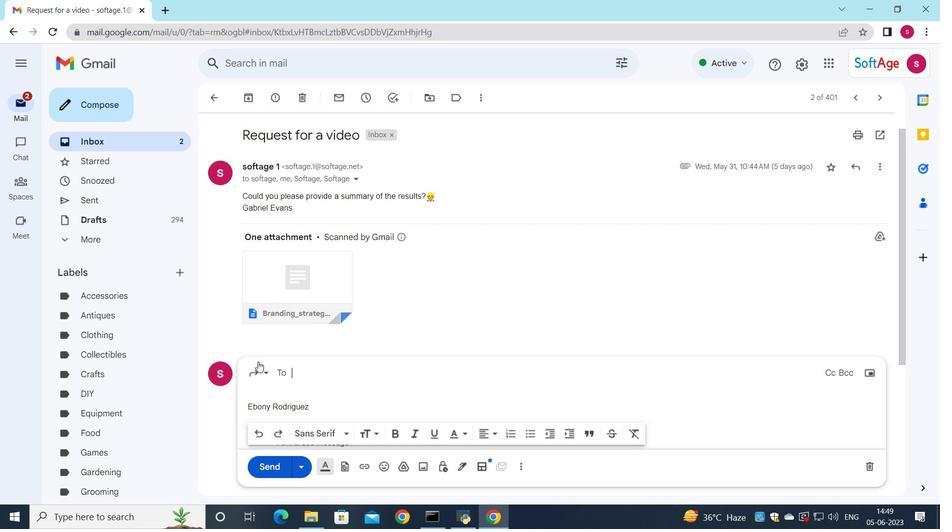 
Action: Mouse pressed left at (264, 374)
Screenshot: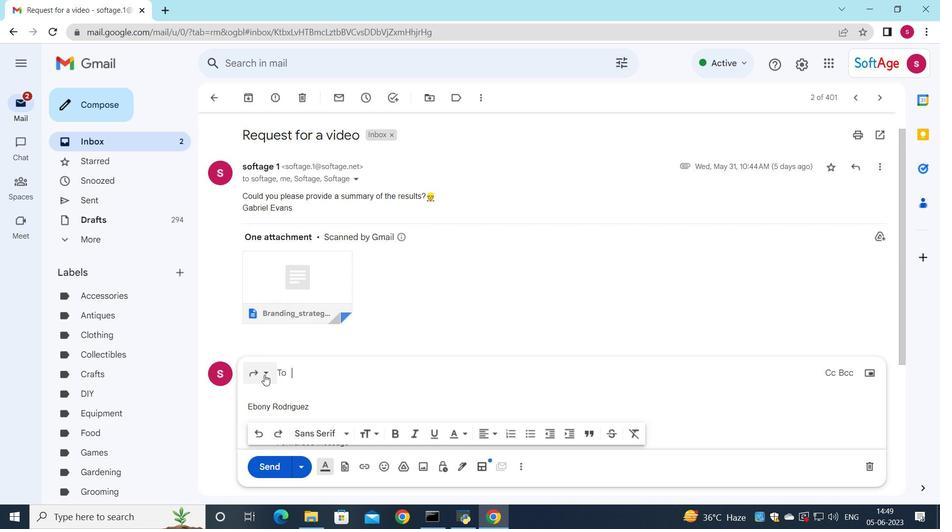 
Action: Mouse moved to (288, 332)
Screenshot: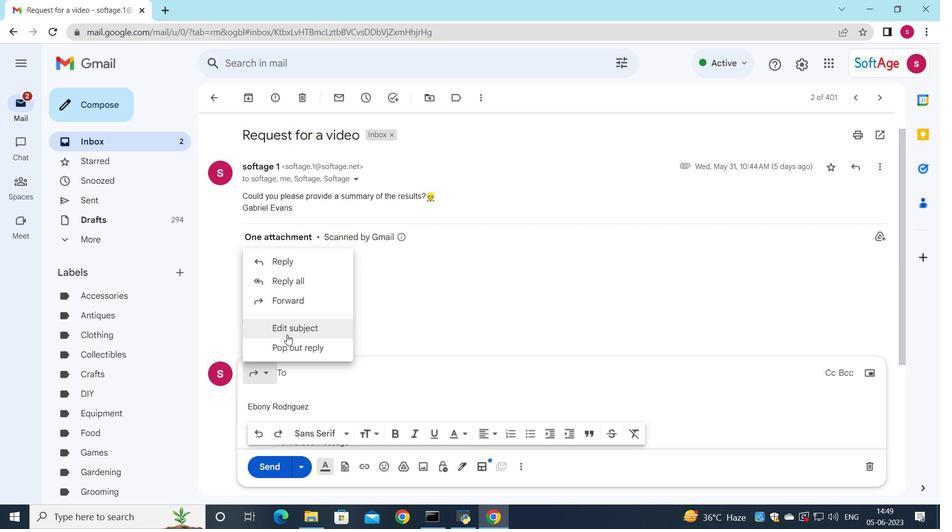 
Action: Mouse pressed left at (288, 332)
Screenshot: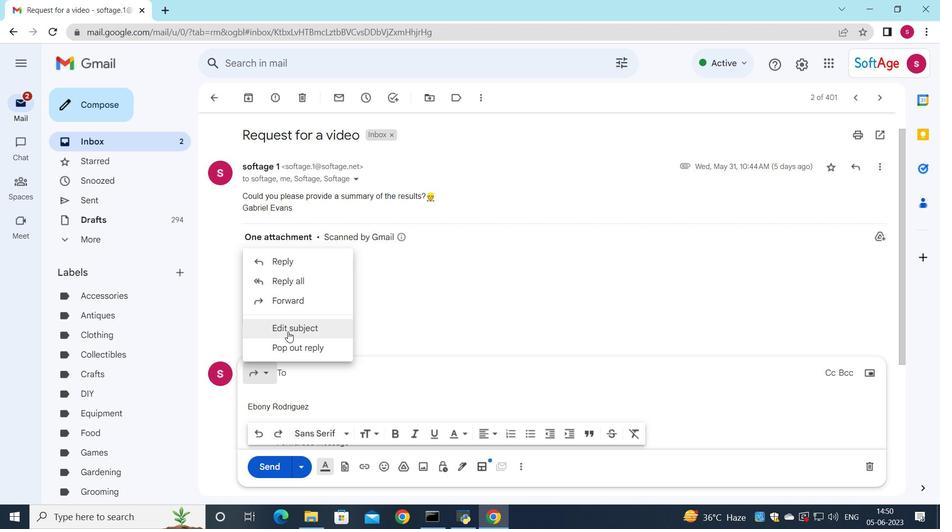 
Action: Mouse moved to (611, 374)
Screenshot: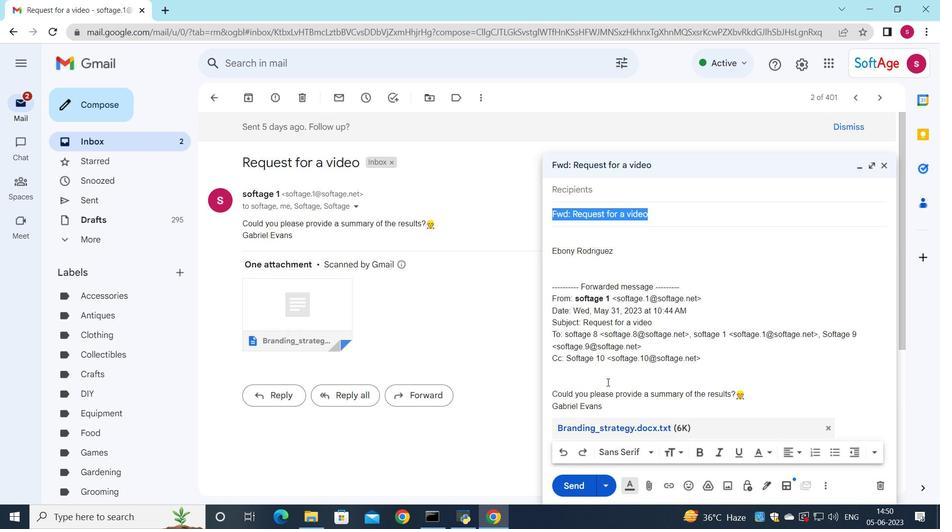 
Action: Key pressed <Key.shift>Request<Key.space>fp<Key.backspace>or<Key.space>a<Key.space>leave<Key.space>of<Key.space>absence
Screenshot: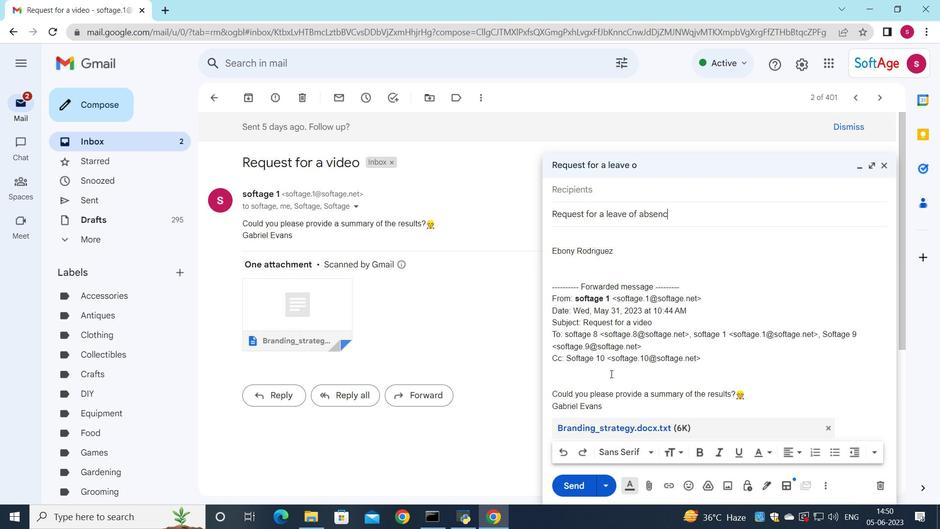 
Action: Mouse moved to (607, 196)
Screenshot: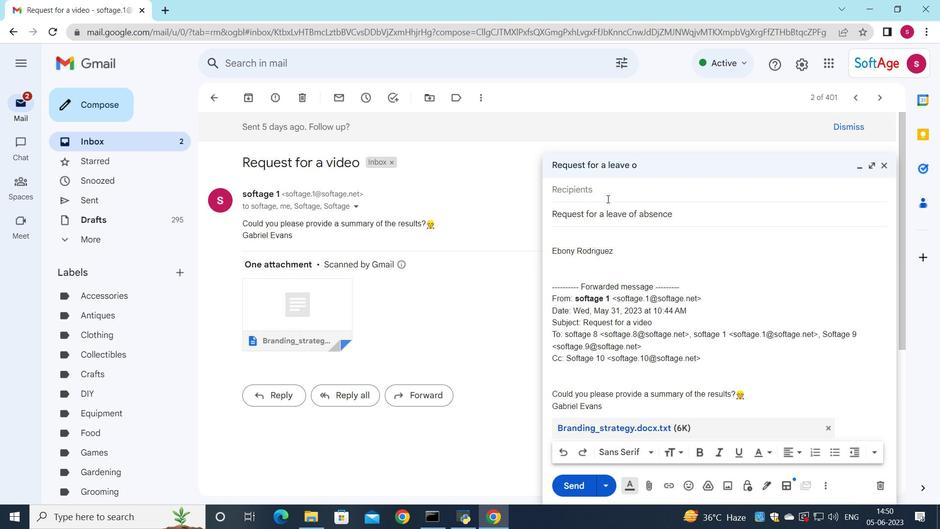 
Action: Mouse pressed left at (607, 196)
Screenshot: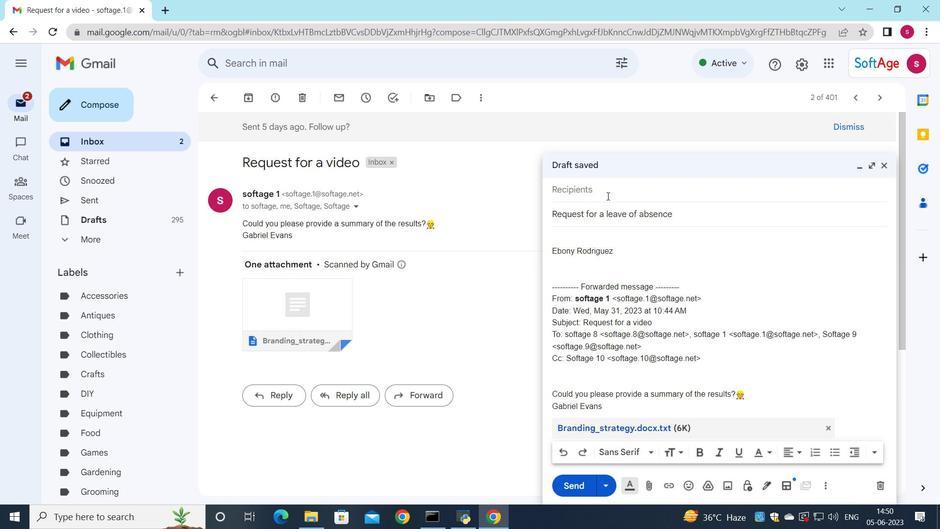
Action: Mouse moved to (584, 222)
Screenshot: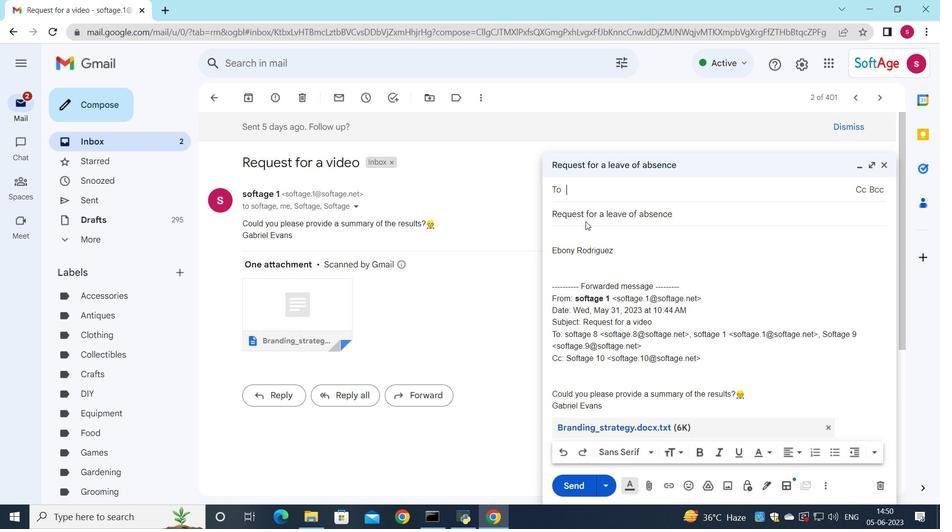 
Action: Key pressed softage.8
Screenshot: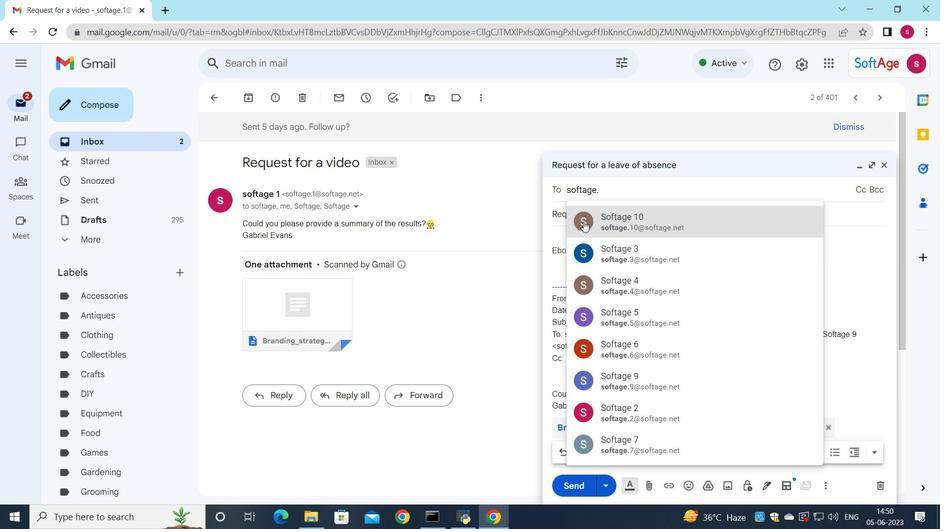 
Action: Mouse pressed left at (584, 222)
Screenshot: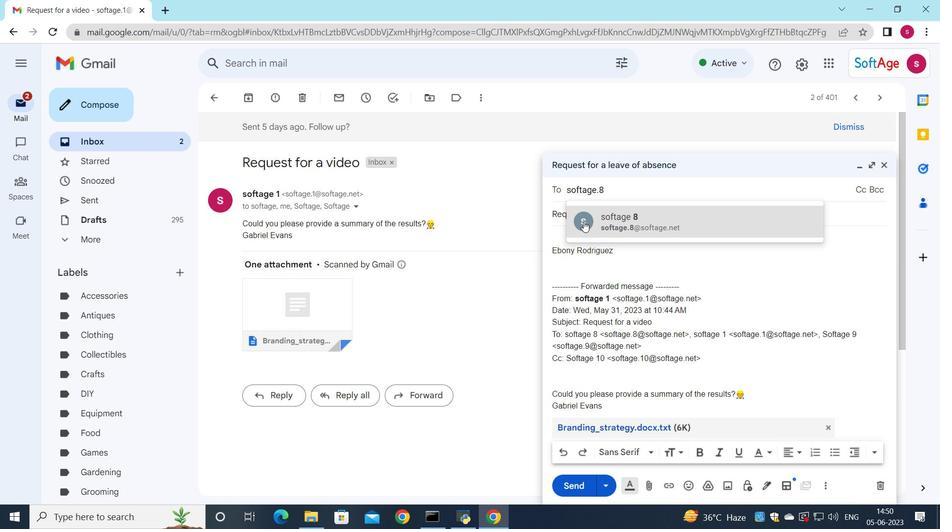 
Action: Mouse moved to (572, 252)
Screenshot: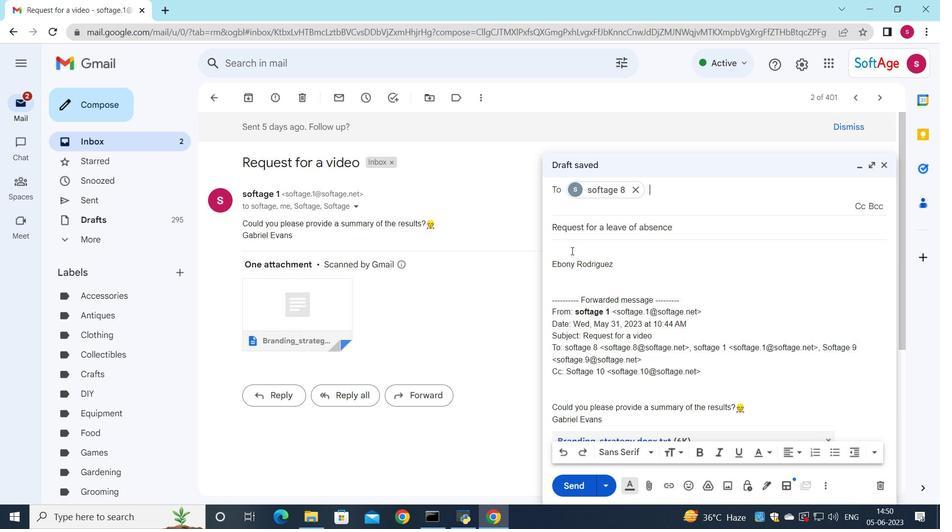 
Action: Mouse pressed left at (572, 252)
Screenshot: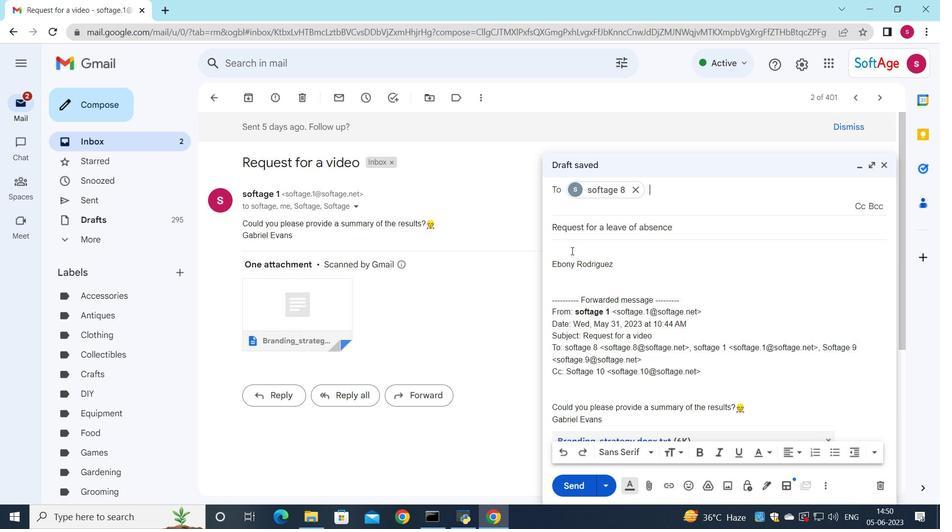 
Action: Mouse moved to (581, 243)
Screenshot: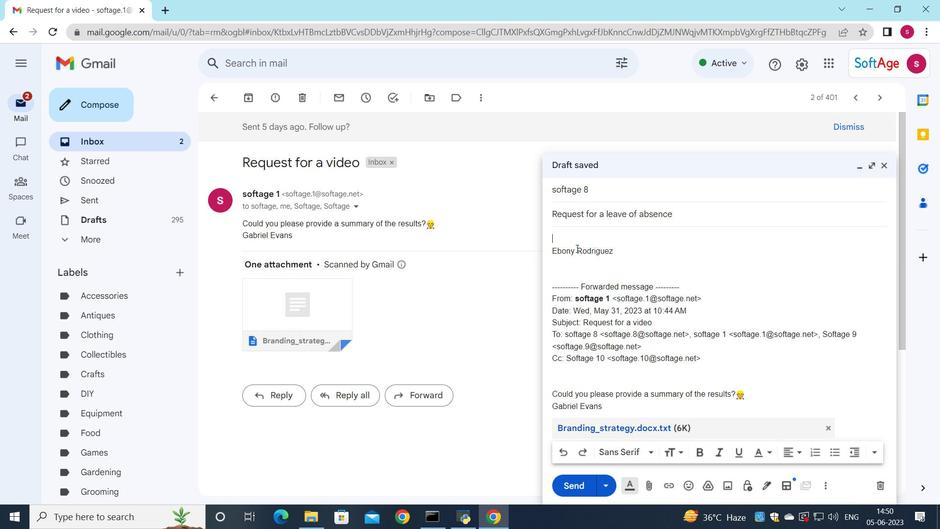 
Action: Key pressed <Key.shift>Can<Key.space>you<Key.space>confirm<Key.space>that<Key.space>all<Key.space>project<Key.space>dependencies<Key.space>have<Key.space>been<Key.space>identified<Key.space>and<Key.space>are<Key.space>being<Key.space>managed<Key.shift_r><Key.shift_r><Key.shift_r><Key.shift_r><Key.shift_r><Key.shift_r>?
Screenshot: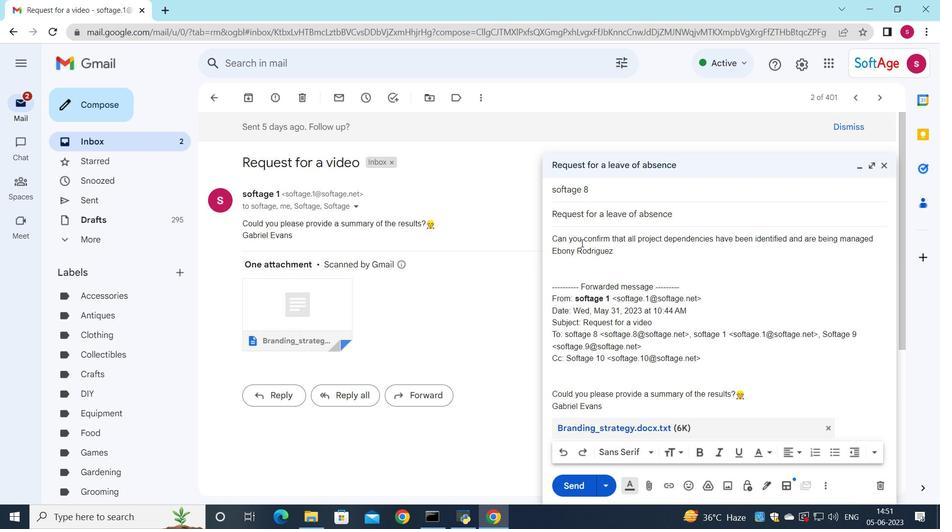 
Action: Mouse moved to (553, 240)
Screenshot: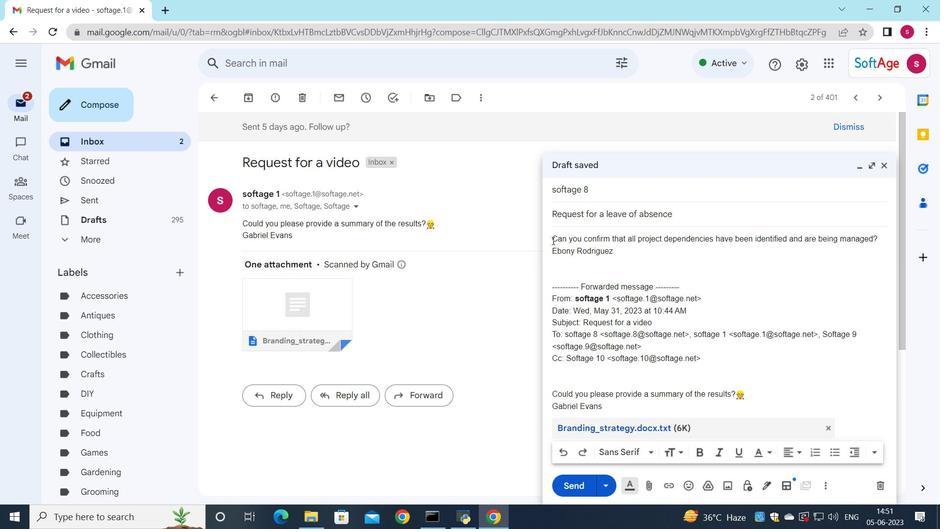 
Action: Mouse pressed left at (553, 240)
Screenshot: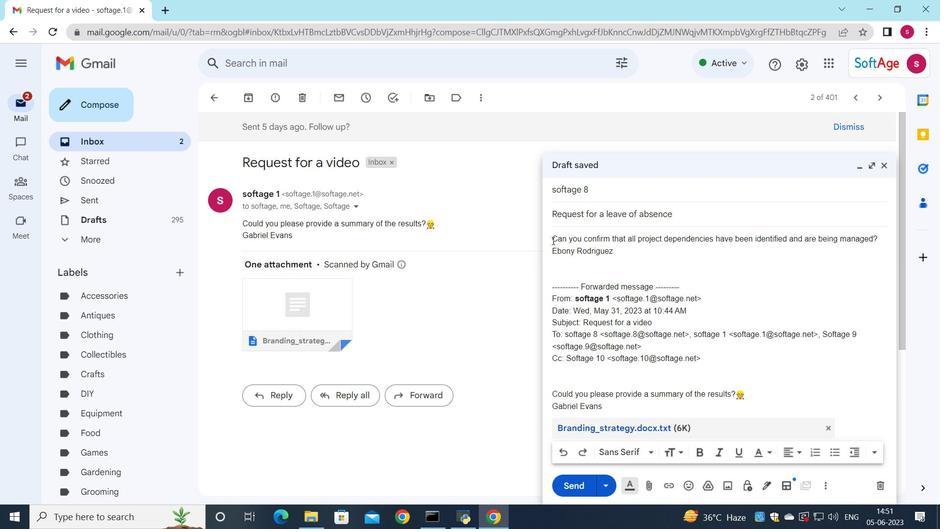 
Action: Mouse moved to (766, 455)
Screenshot: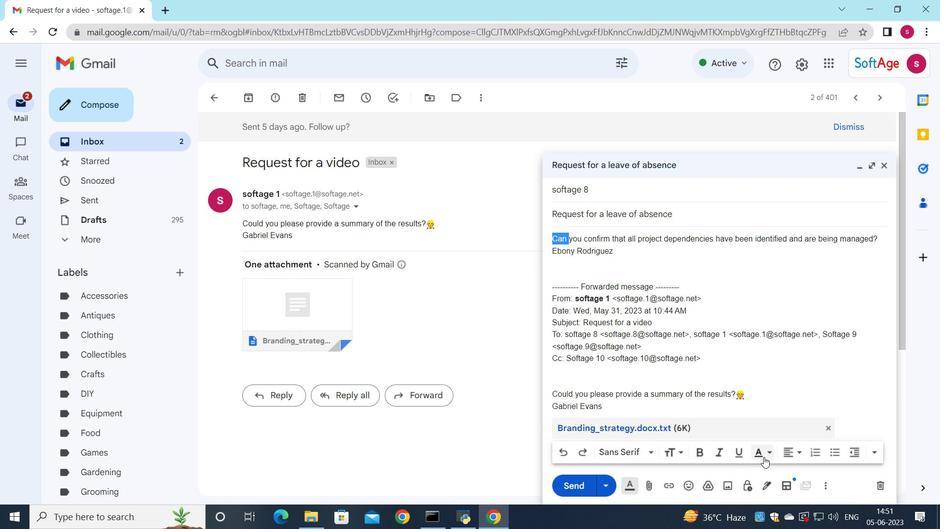 
Action: Mouse pressed left at (766, 455)
Screenshot: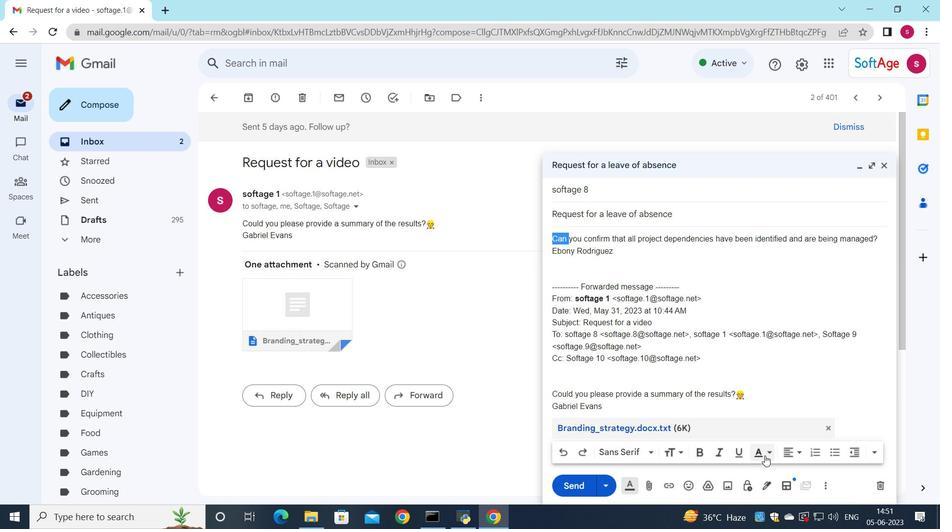 
Action: Mouse moved to (753, 369)
Screenshot: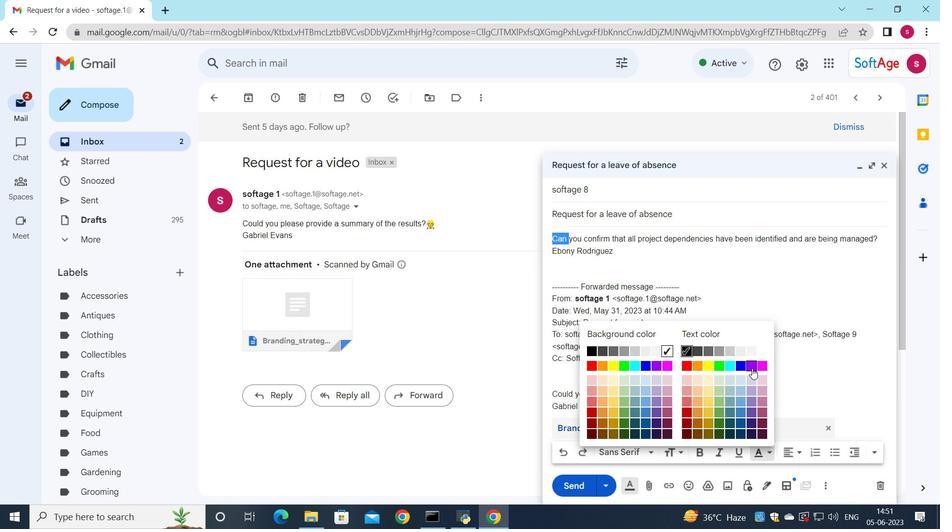 
Action: Mouse pressed left at (753, 369)
Screenshot: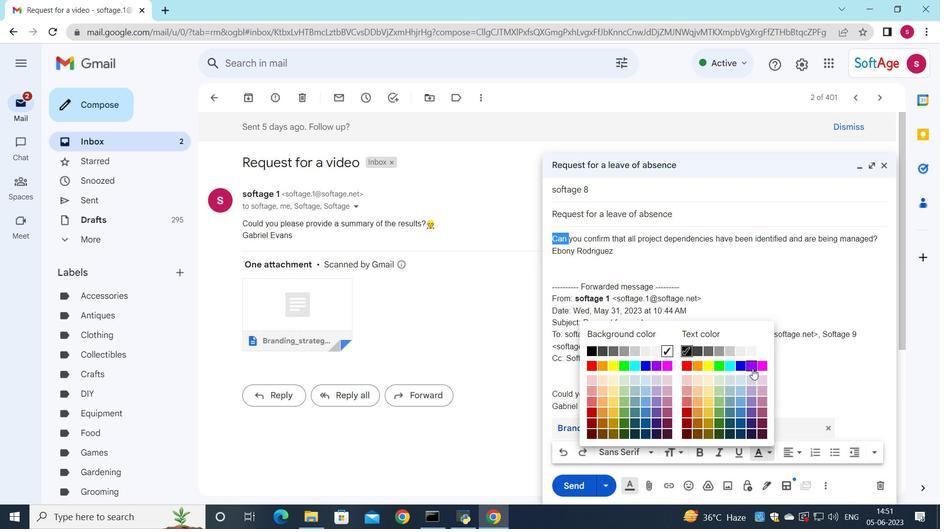 
Action: Mouse moved to (766, 451)
Screenshot: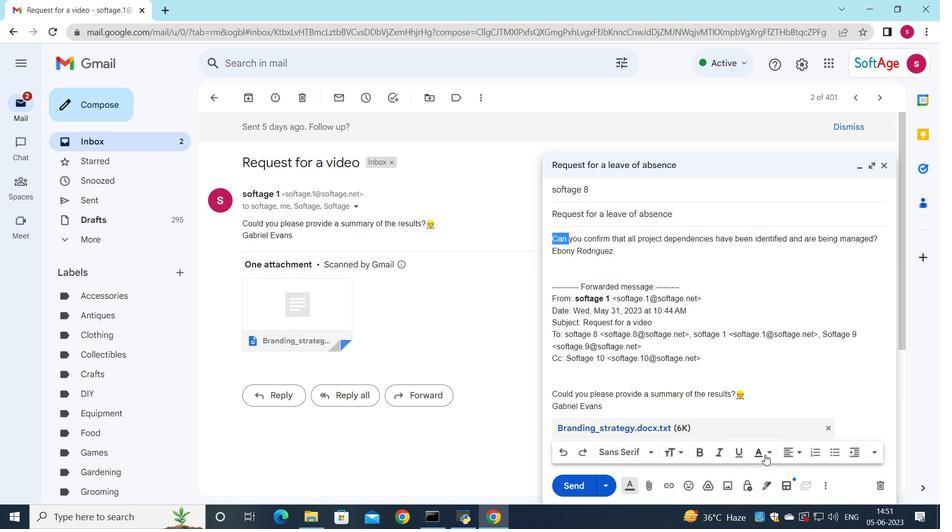 
Action: Mouse pressed left at (766, 451)
Screenshot: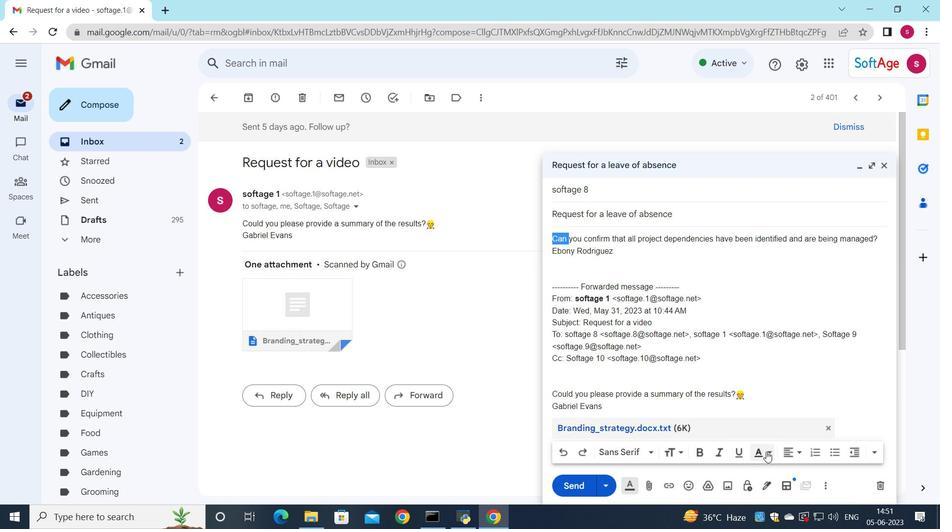 
Action: Mouse moved to (591, 365)
Screenshot: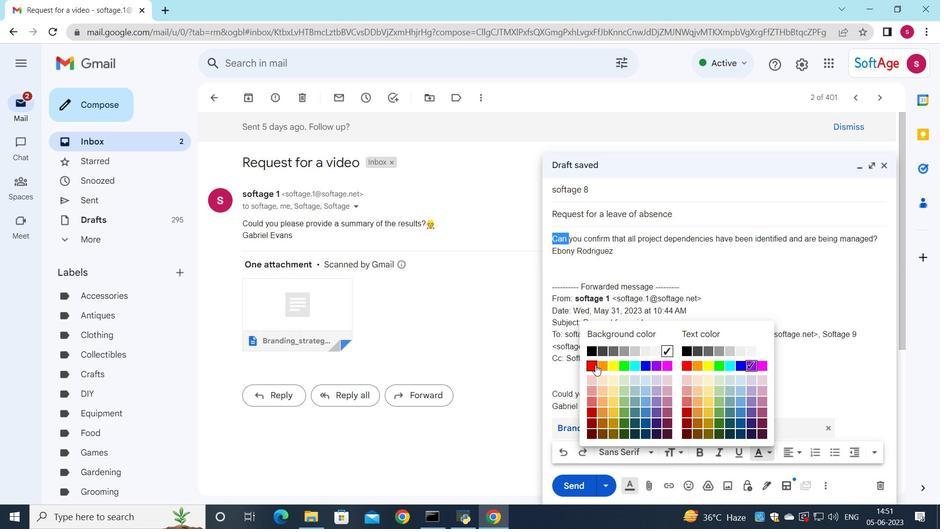 
Action: Mouse pressed left at (591, 365)
Screenshot: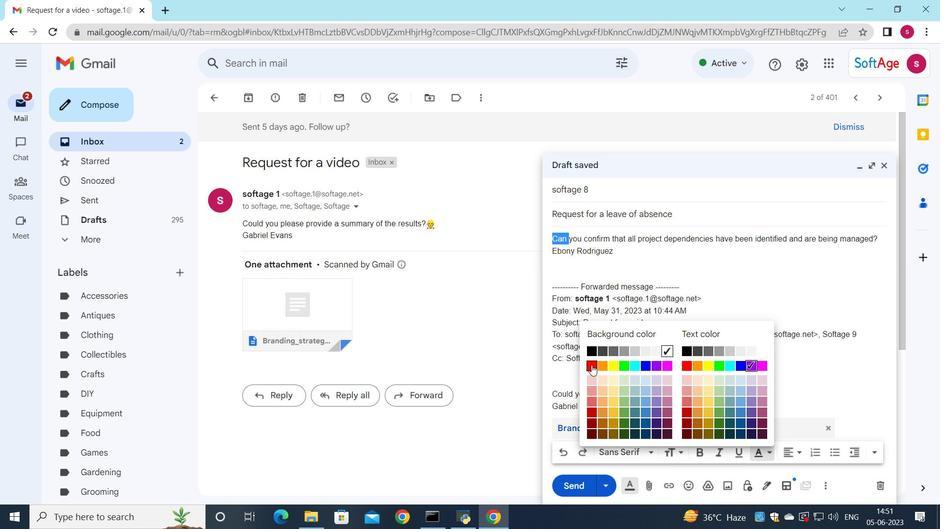
Action: Mouse moved to (573, 490)
Screenshot: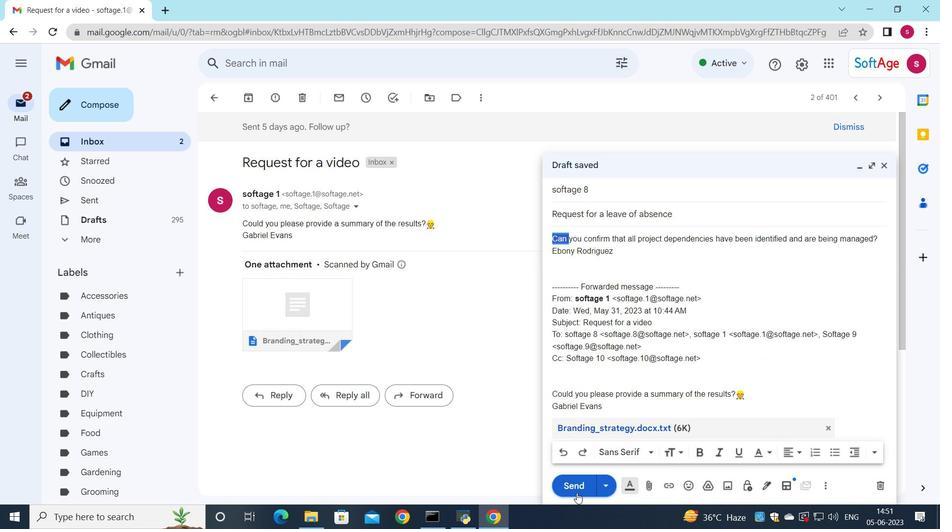 
Action: Mouse pressed left at (573, 490)
Screenshot: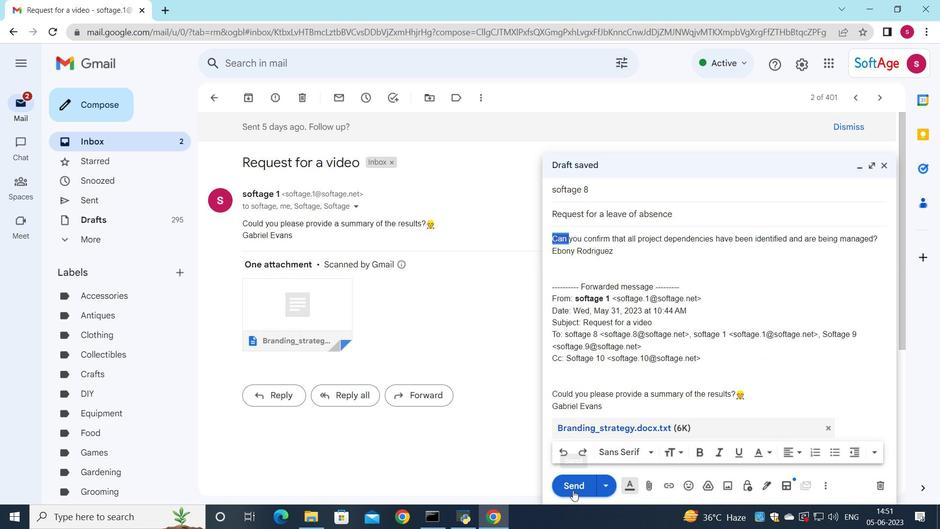 
Action: Mouse moved to (481, 405)
Screenshot: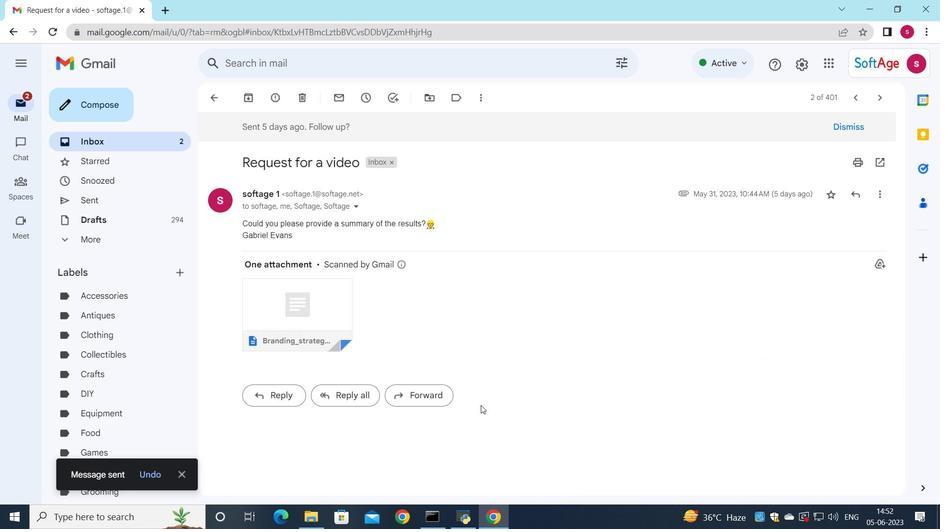 
